Task: Find connections with filter location Vavoua with filter topic #lifestylewith filter profile language Potuguese with filter current company Seagull International Global HR Consultants with filter school Sandip Institute of Technology, & Research Centre with filter industry Beverage Manufacturing with filter service category Web Development with filter keywords title Application Developer
Action: Mouse moved to (600, 92)
Screenshot: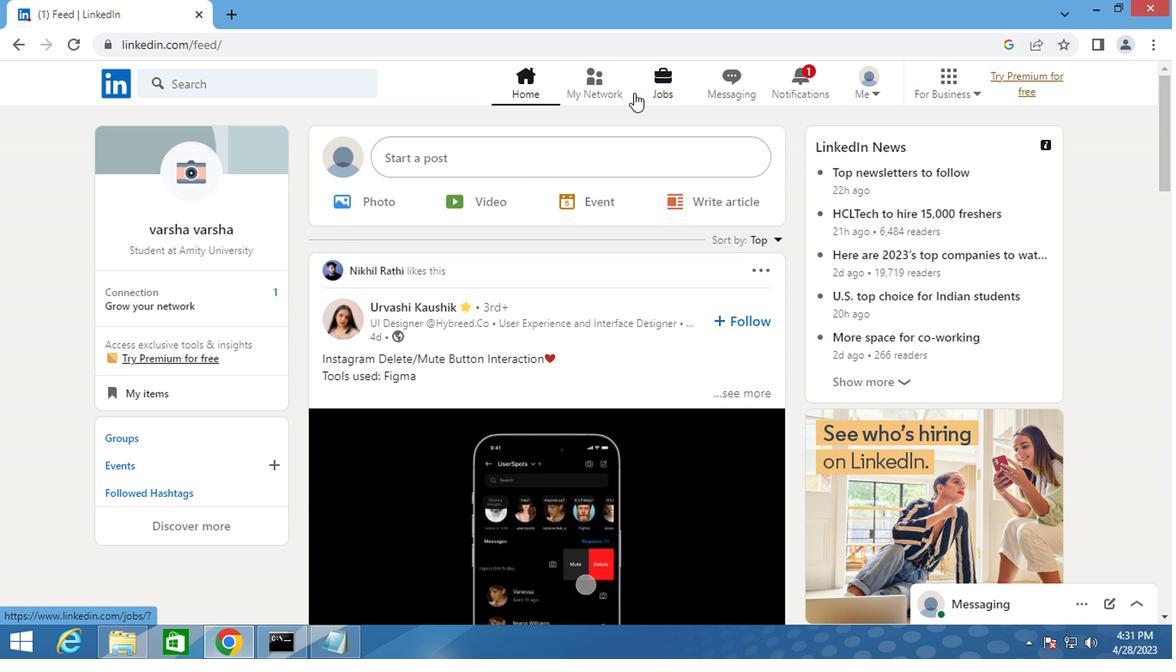 
Action: Mouse pressed left at (600, 92)
Screenshot: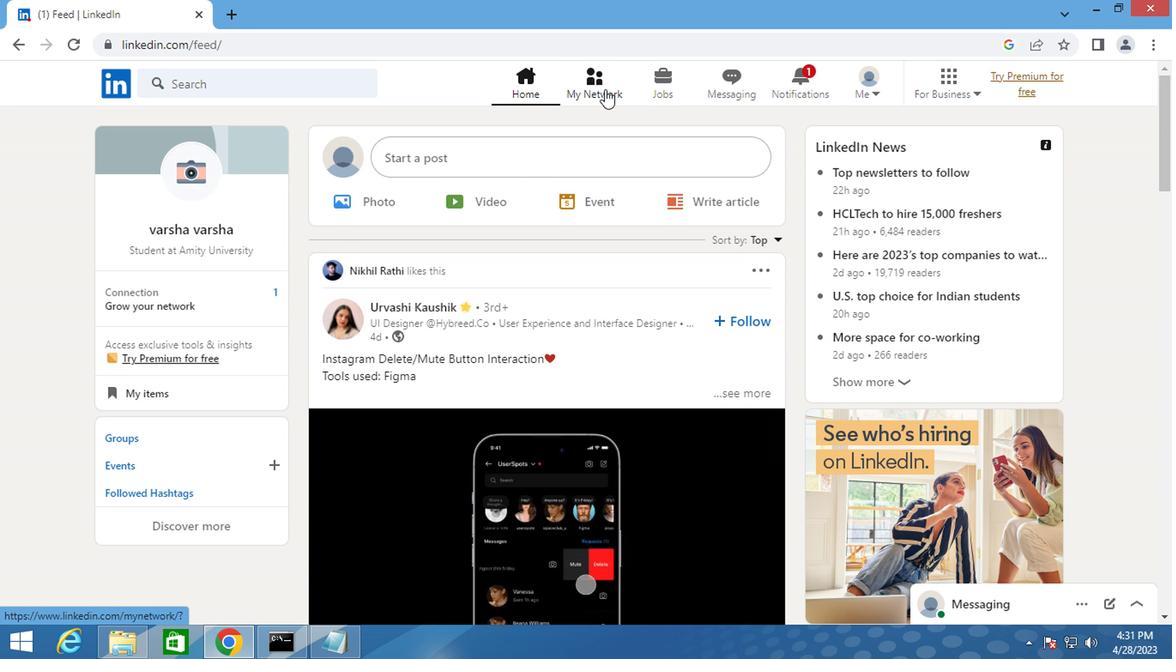 
Action: Mouse moved to (211, 183)
Screenshot: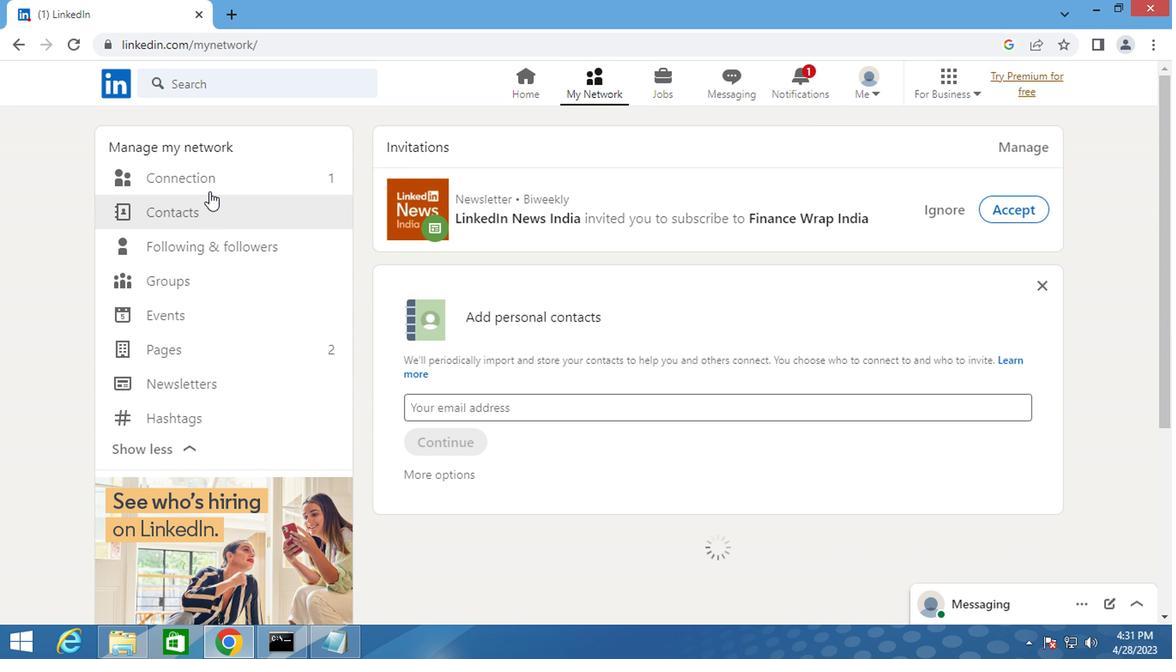 
Action: Mouse pressed left at (211, 183)
Screenshot: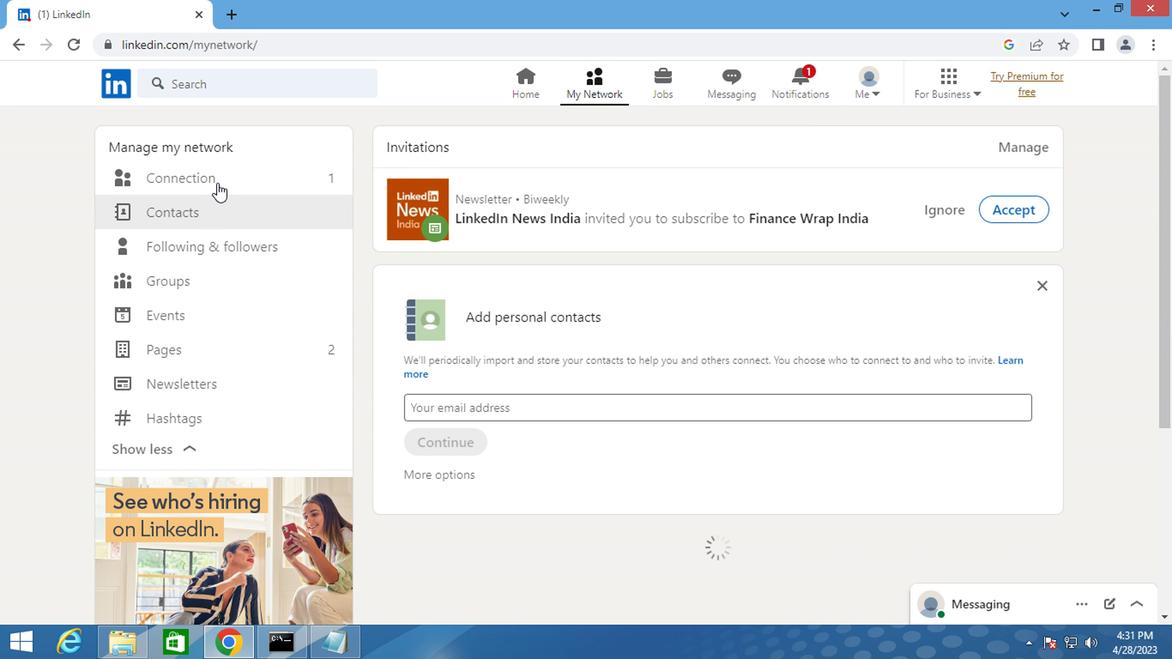
Action: Mouse moved to (706, 182)
Screenshot: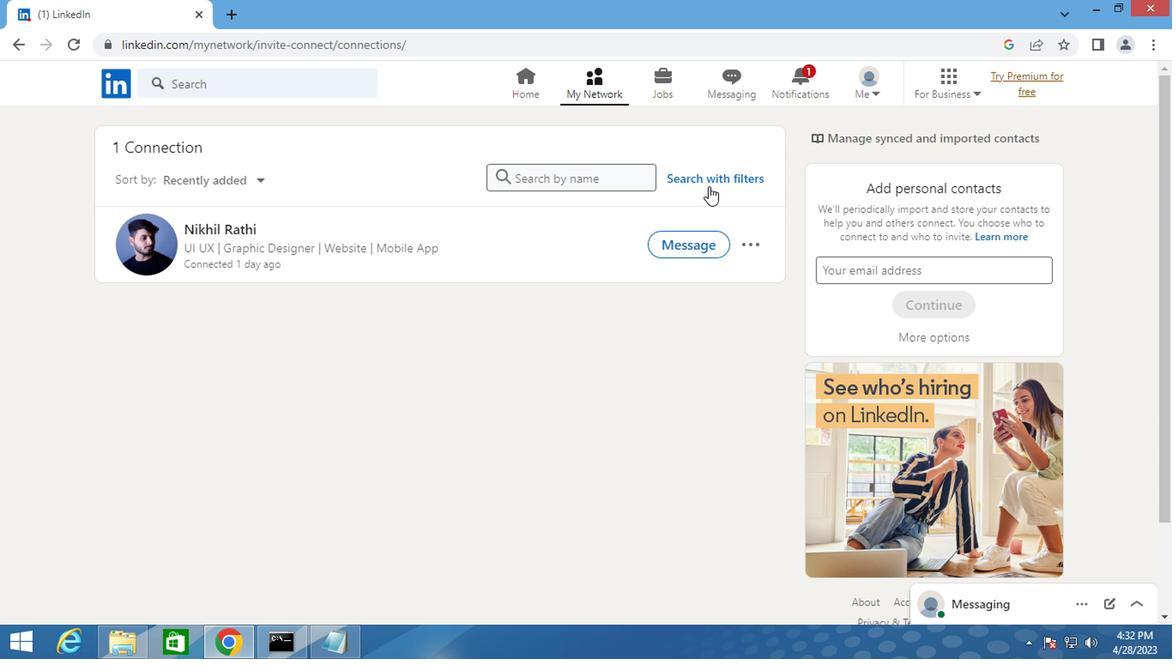 
Action: Mouse pressed left at (706, 182)
Screenshot: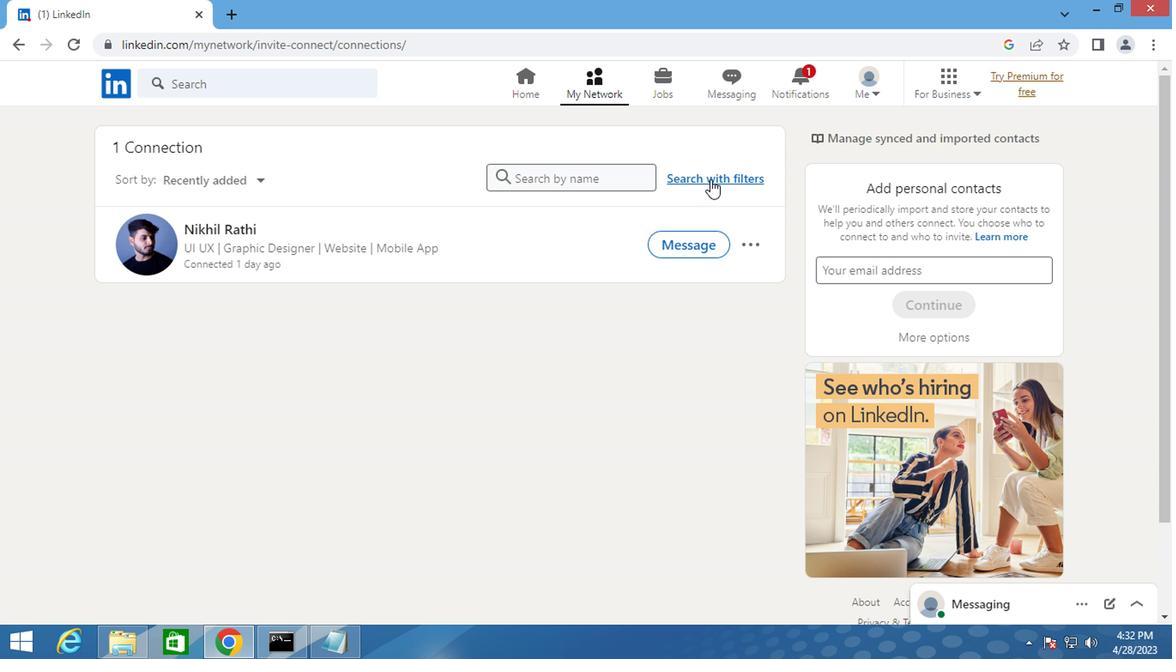 
Action: Mouse moved to (642, 132)
Screenshot: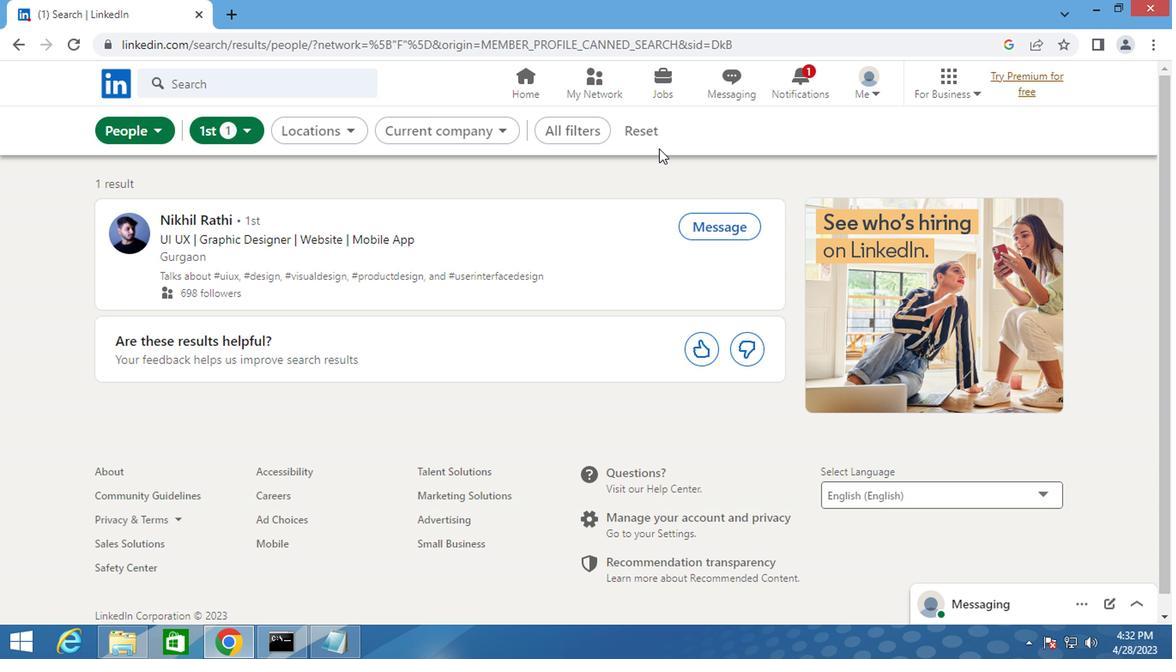 
Action: Mouse pressed left at (642, 132)
Screenshot: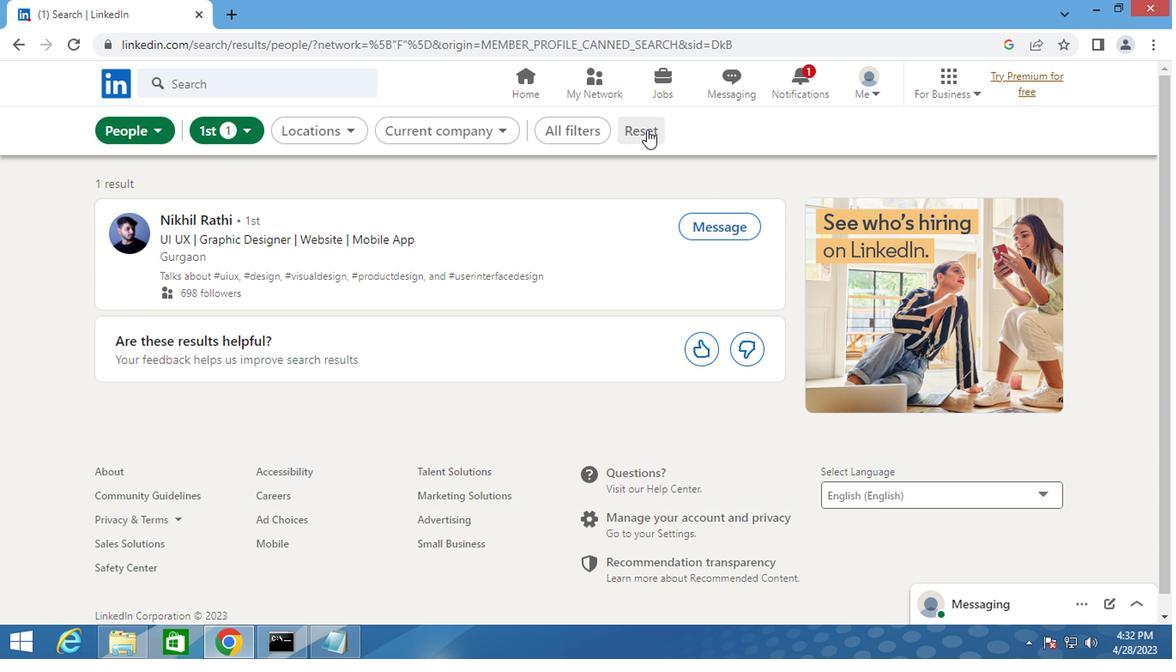 
Action: Mouse moved to (624, 132)
Screenshot: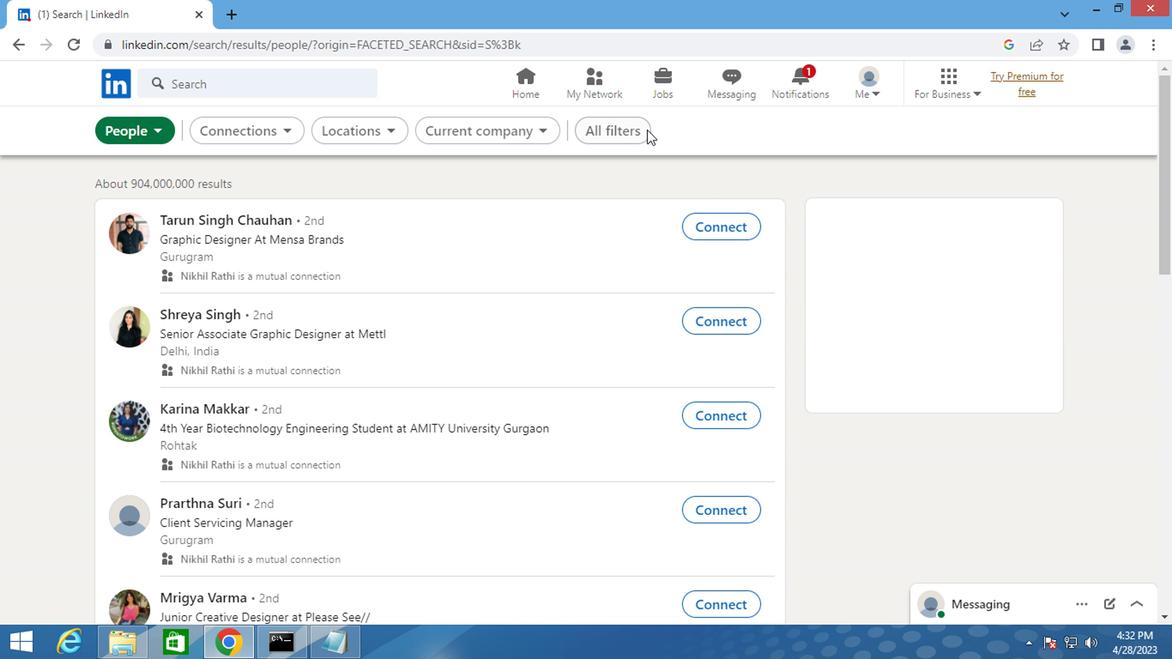 
Action: Mouse pressed left at (624, 132)
Screenshot: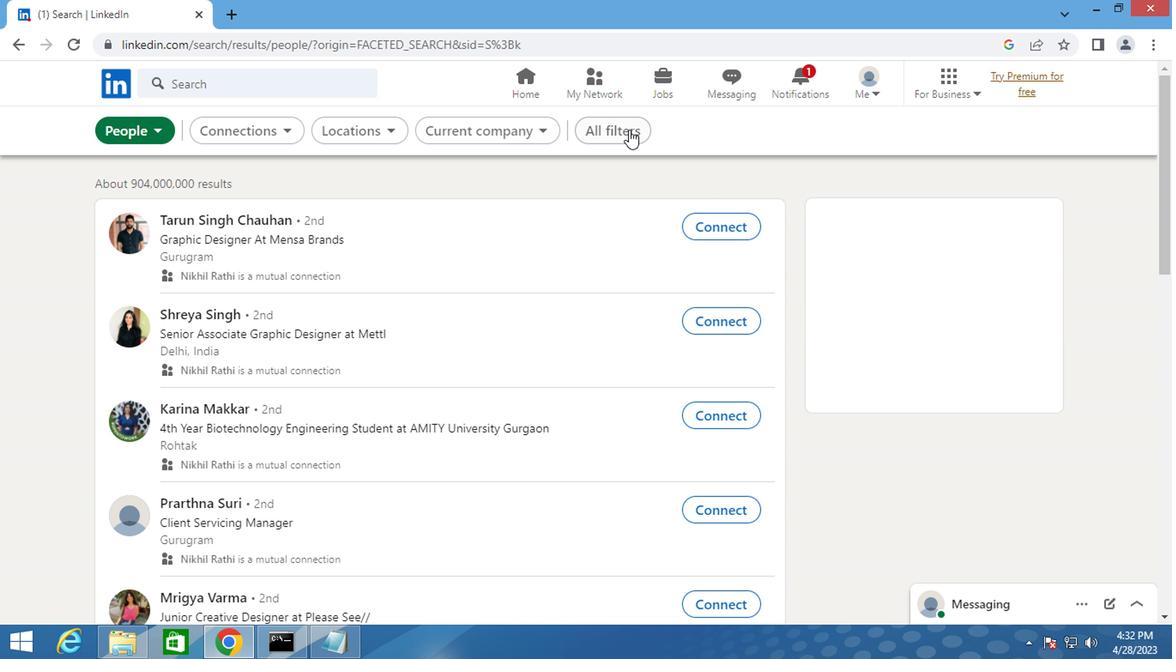
Action: Mouse moved to (830, 377)
Screenshot: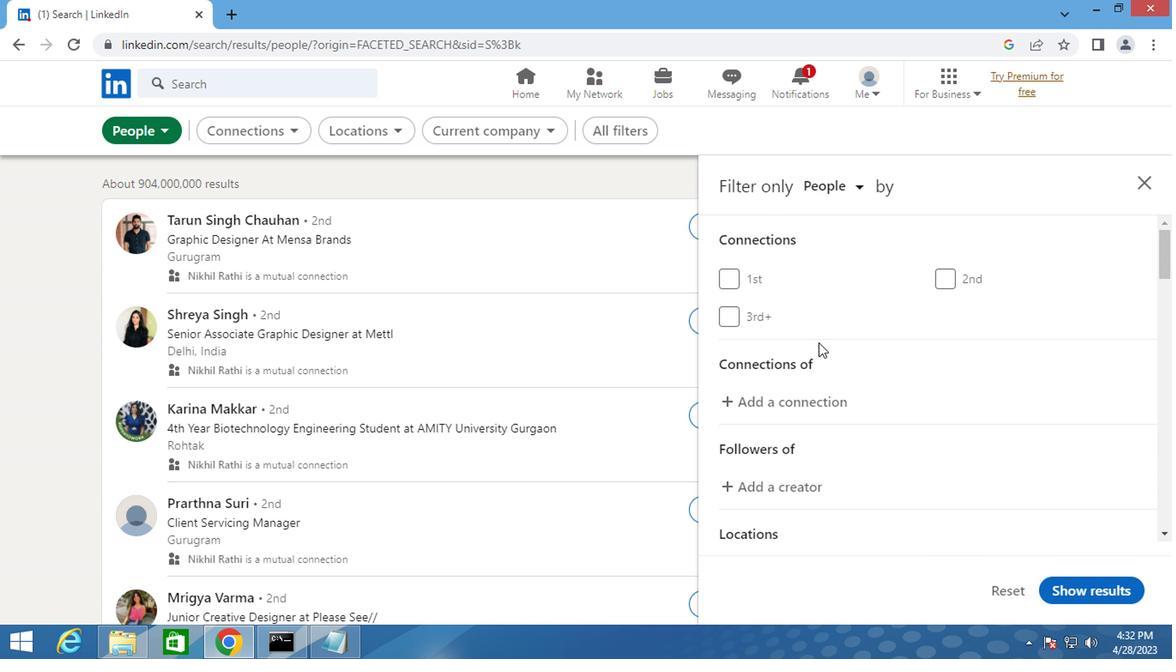 
Action: Mouse scrolled (830, 376) with delta (0, -1)
Screenshot: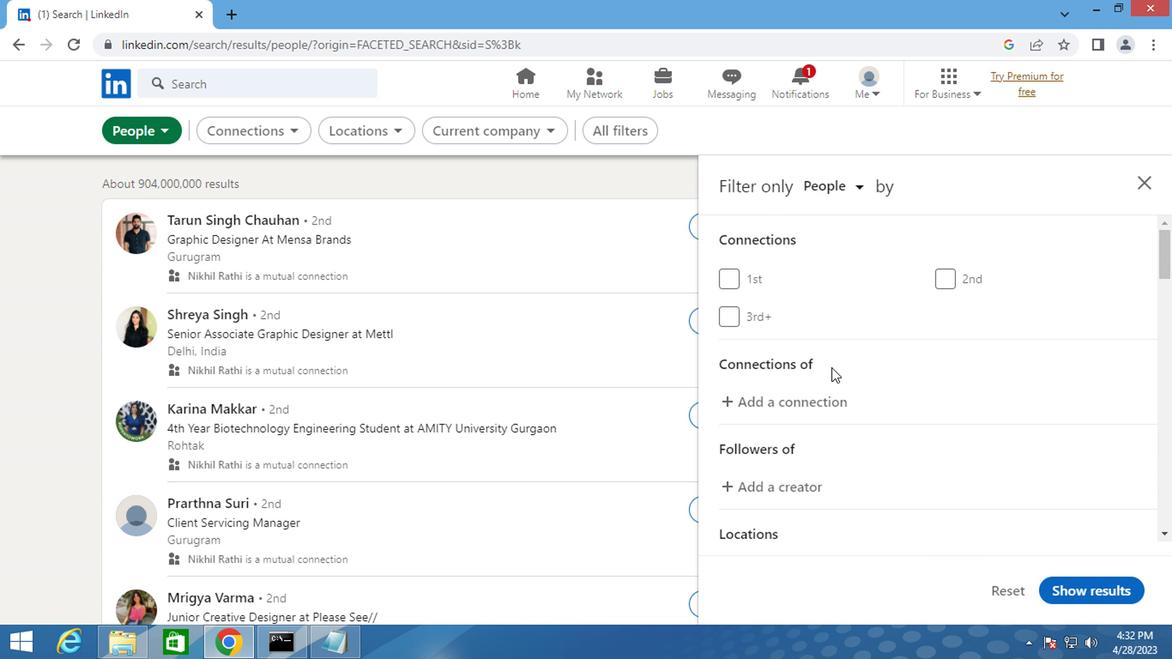 
Action: Mouse scrolled (830, 376) with delta (0, -1)
Screenshot: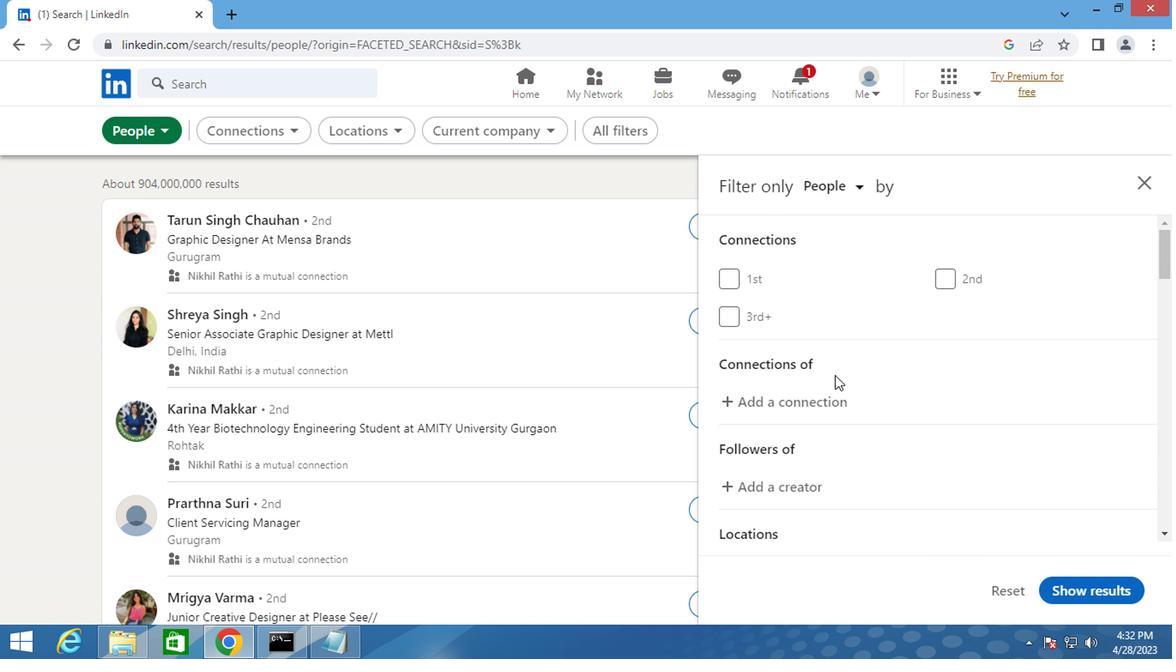 
Action: Mouse moved to (969, 476)
Screenshot: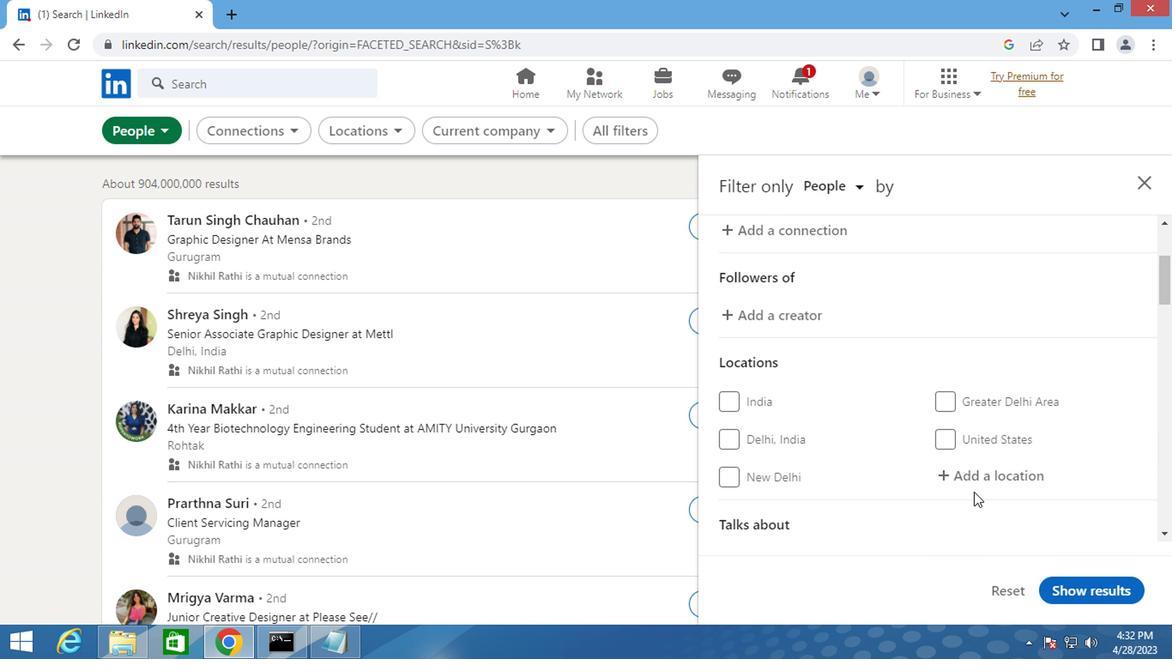 
Action: Mouse pressed left at (969, 476)
Screenshot: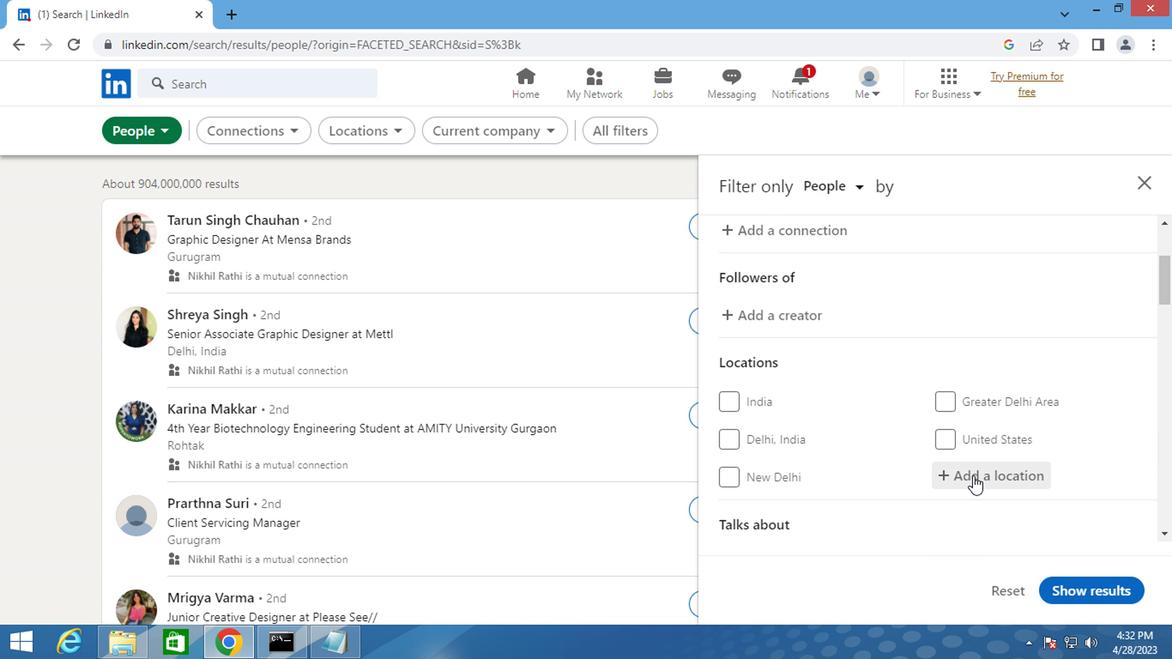 
Action: Key pressed <Key.shift>VAVOUA
Screenshot: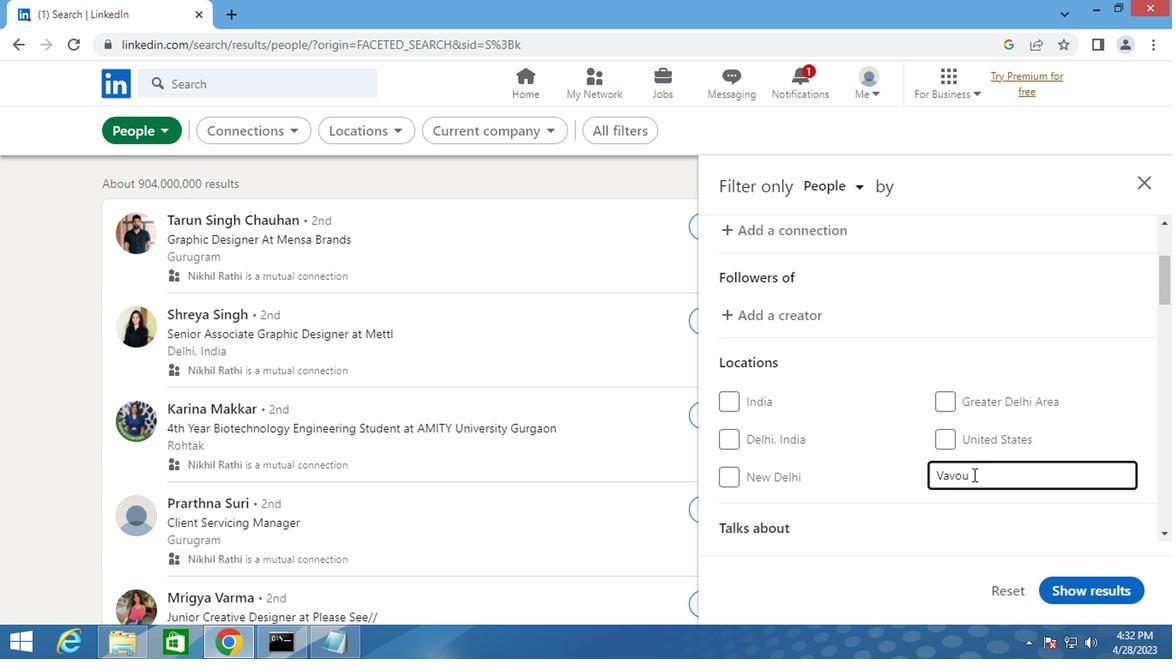 
Action: Mouse moved to (872, 470)
Screenshot: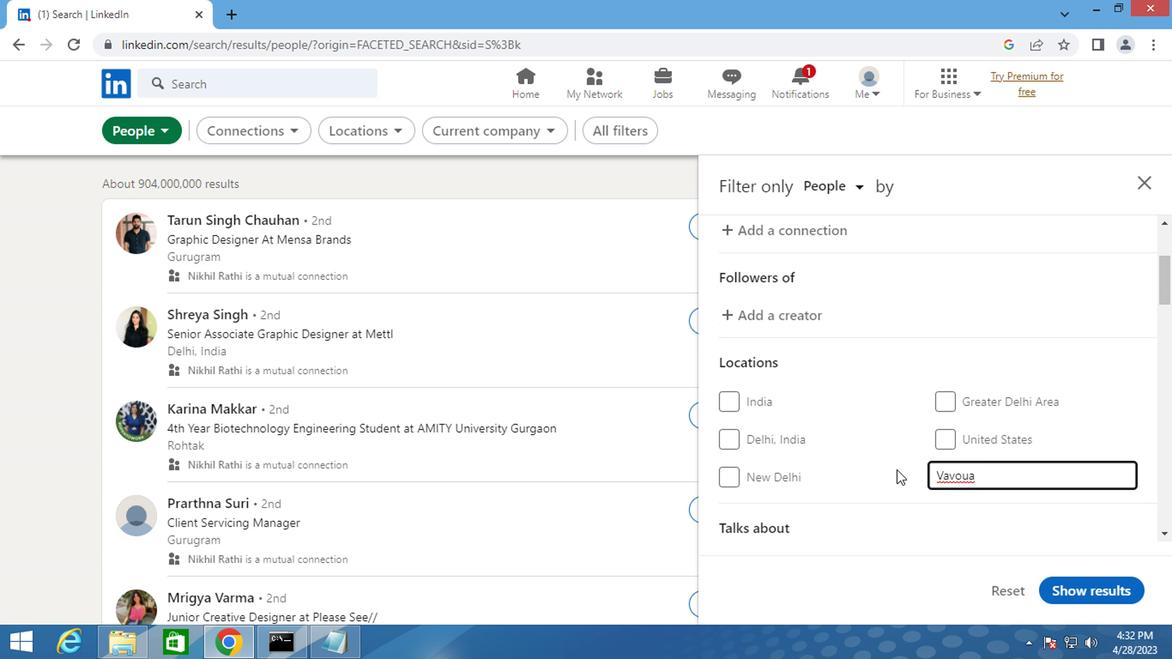 
Action: Mouse scrolled (872, 469) with delta (0, 0)
Screenshot: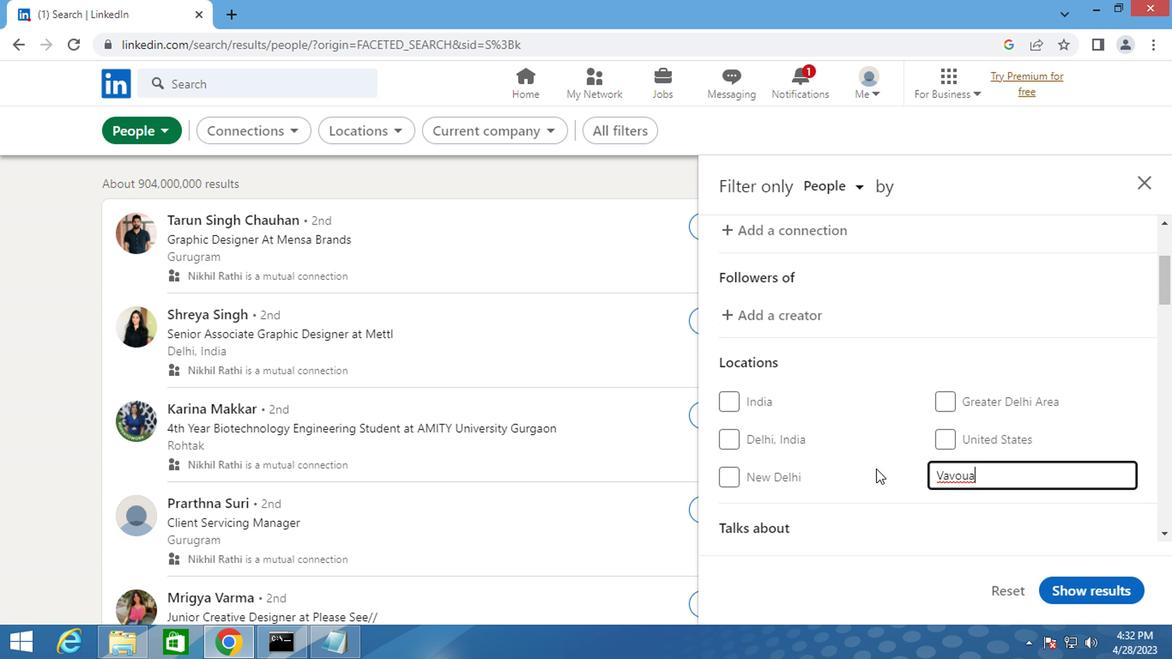 
Action: Mouse scrolled (872, 469) with delta (0, 0)
Screenshot: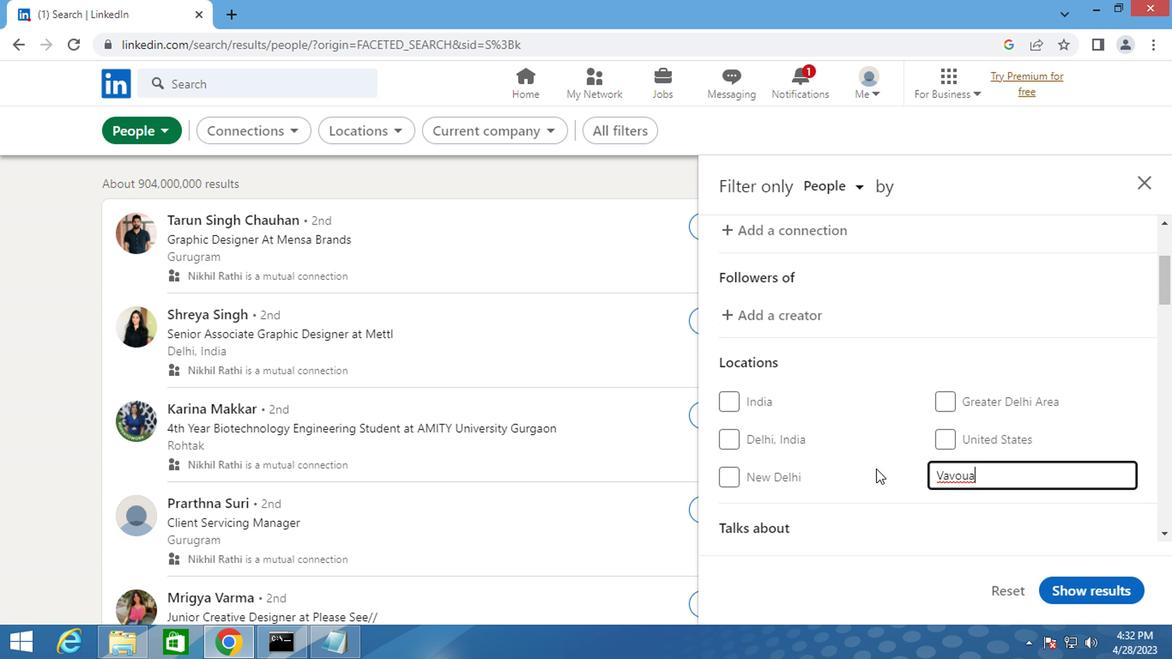 
Action: Mouse scrolled (872, 469) with delta (0, 0)
Screenshot: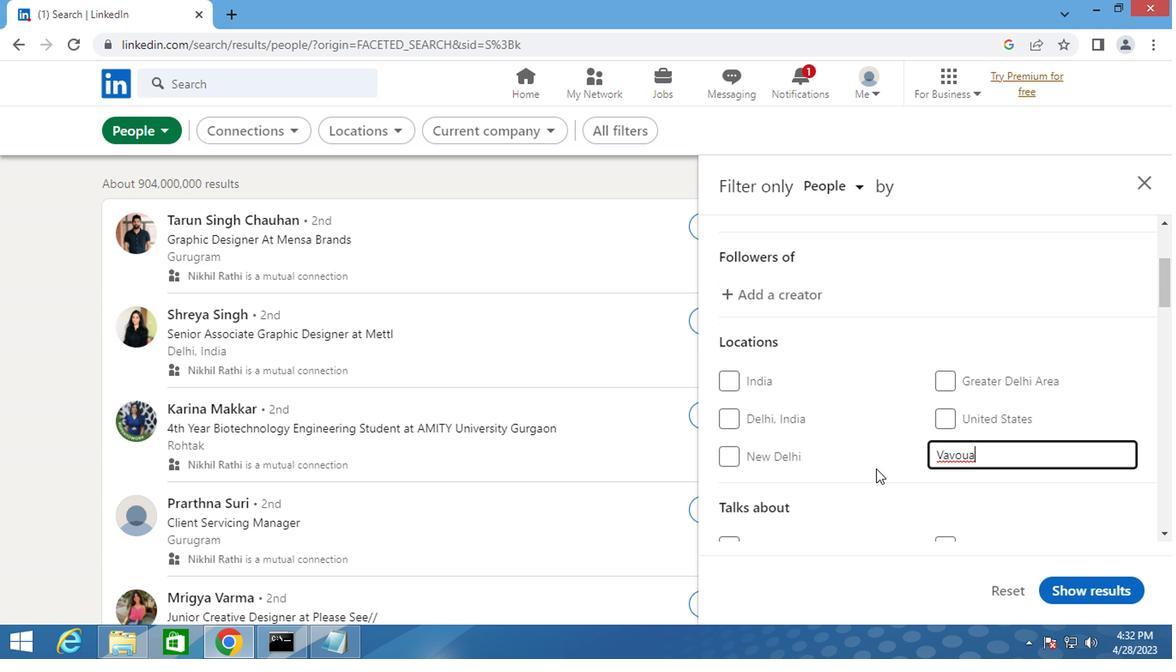 
Action: Mouse moved to (1020, 390)
Screenshot: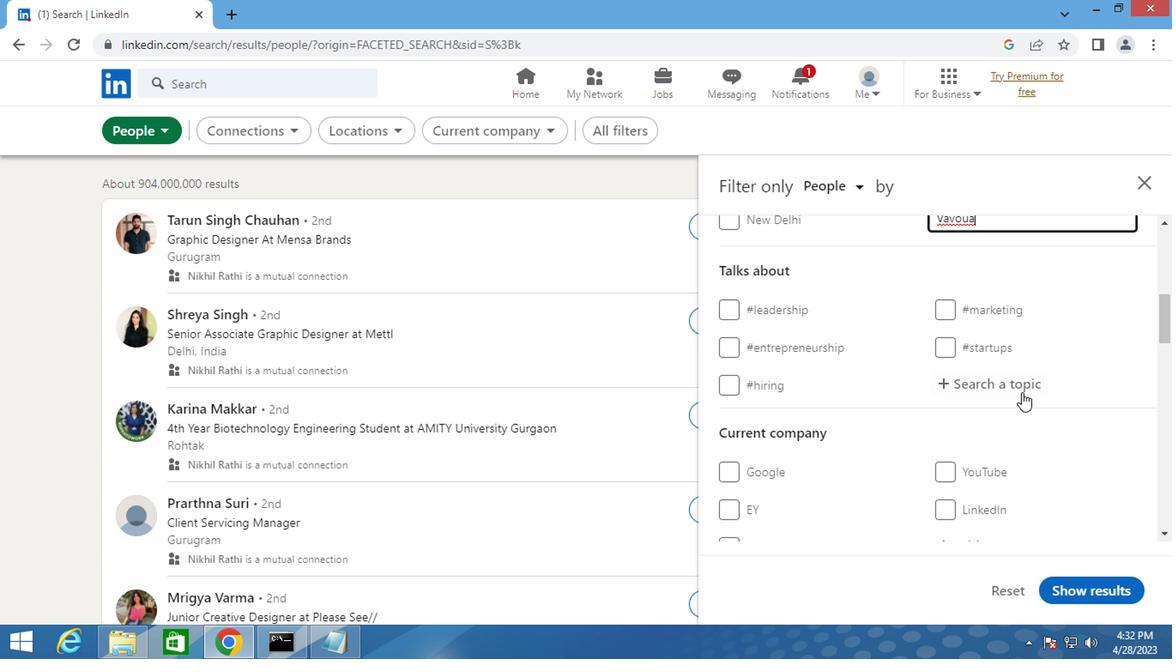 
Action: Mouse pressed left at (1020, 390)
Screenshot: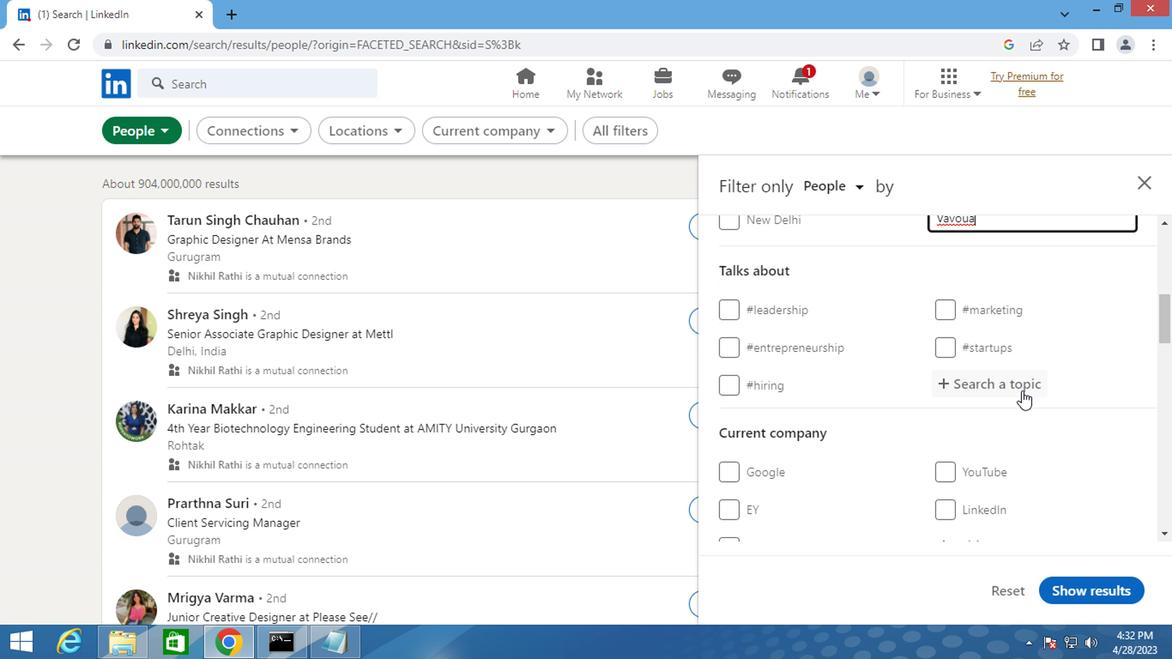 
Action: Key pressed <Key.shift>#LIFESTYLE
Screenshot: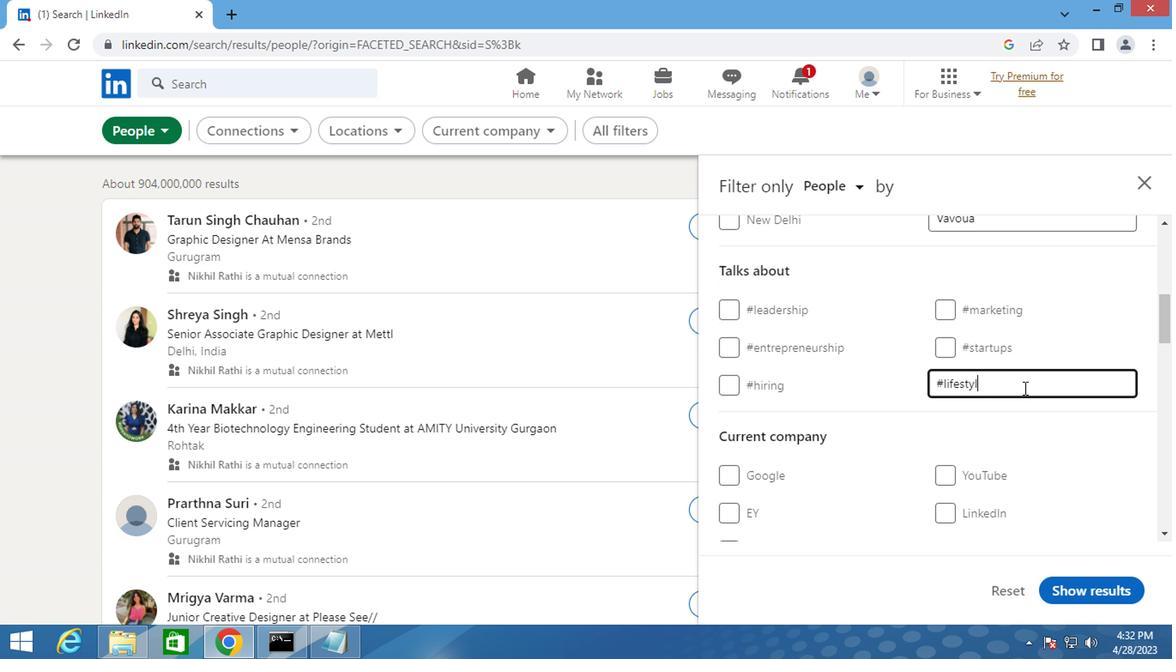 
Action: Mouse moved to (944, 391)
Screenshot: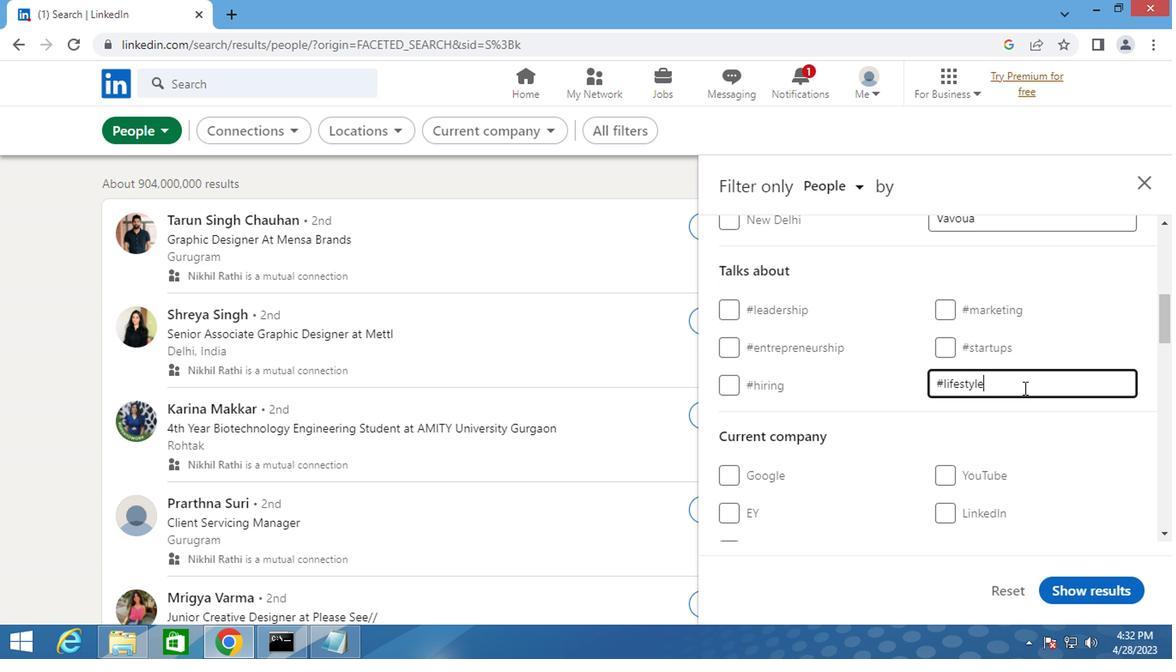
Action: Mouse scrolled (944, 390) with delta (0, 0)
Screenshot: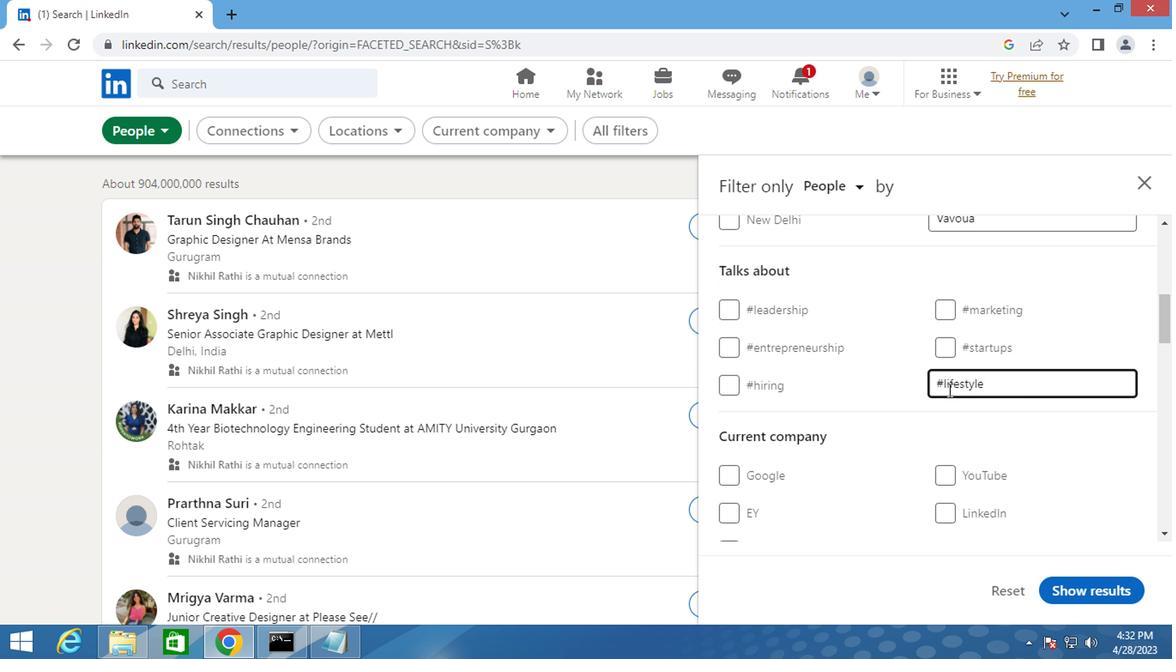 
Action: Mouse scrolled (944, 390) with delta (0, 0)
Screenshot: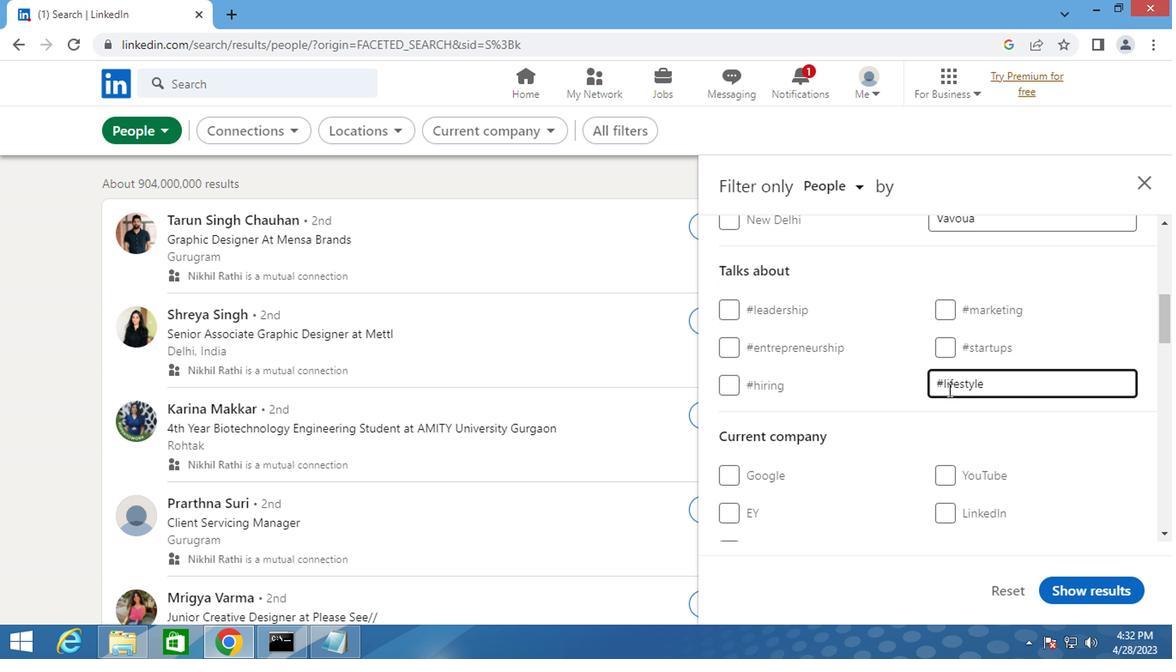 
Action: Mouse scrolled (944, 390) with delta (0, 0)
Screenshot: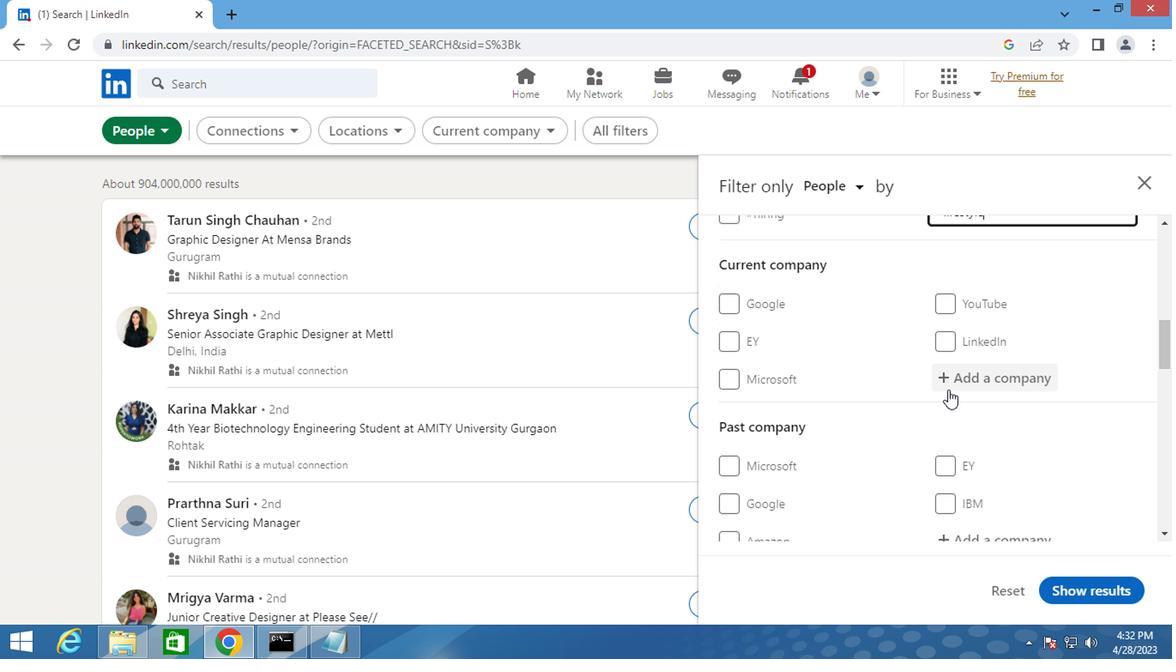 
Action: Mouse scrolled (944, 390) with delta (0, 0)
Screenshot: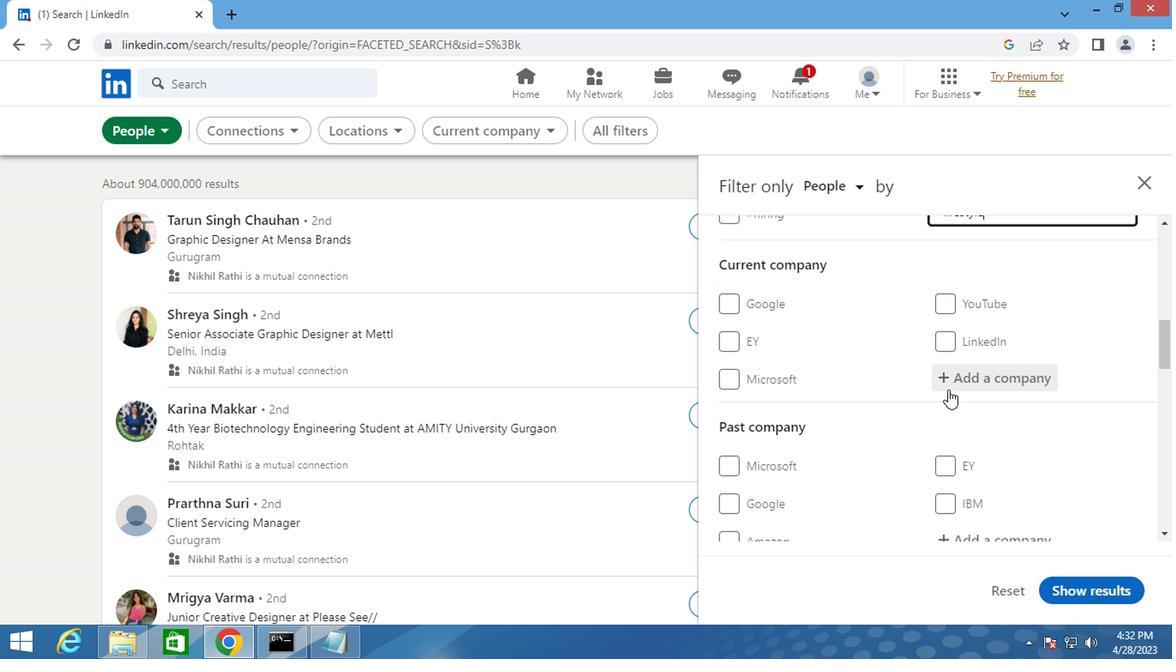
Action: Mouse scrolled (944, 390) with delta (0, 0)
Screenshot: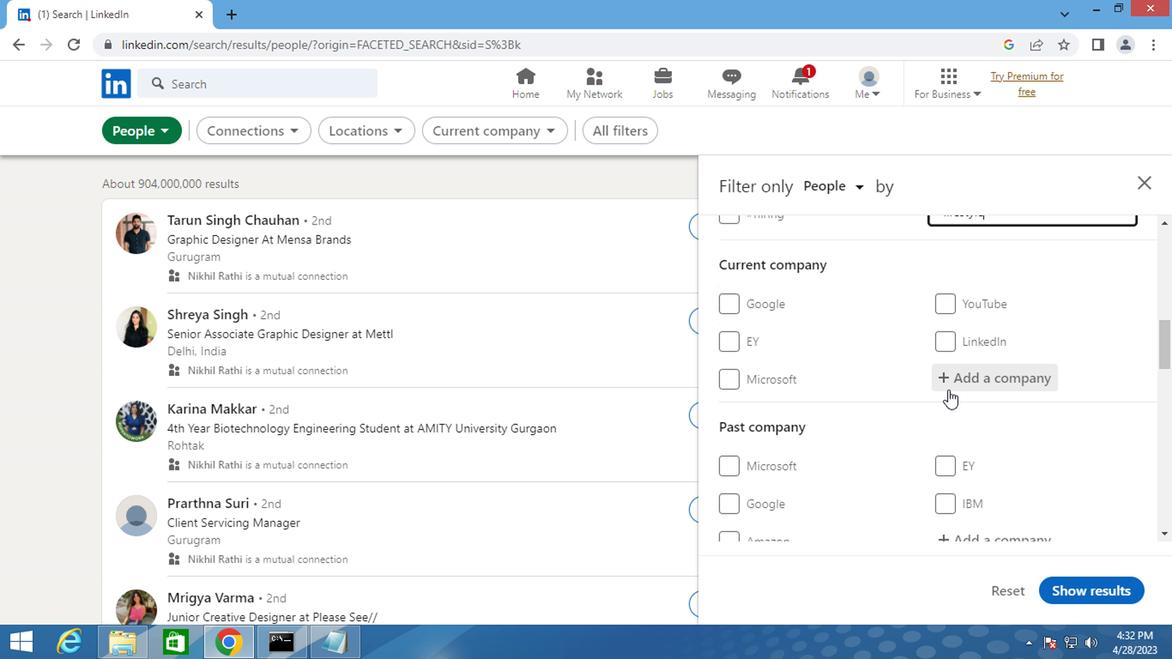 
Action: Mouse scrolled (944, 390) with delta (0, 0)
Screenshot: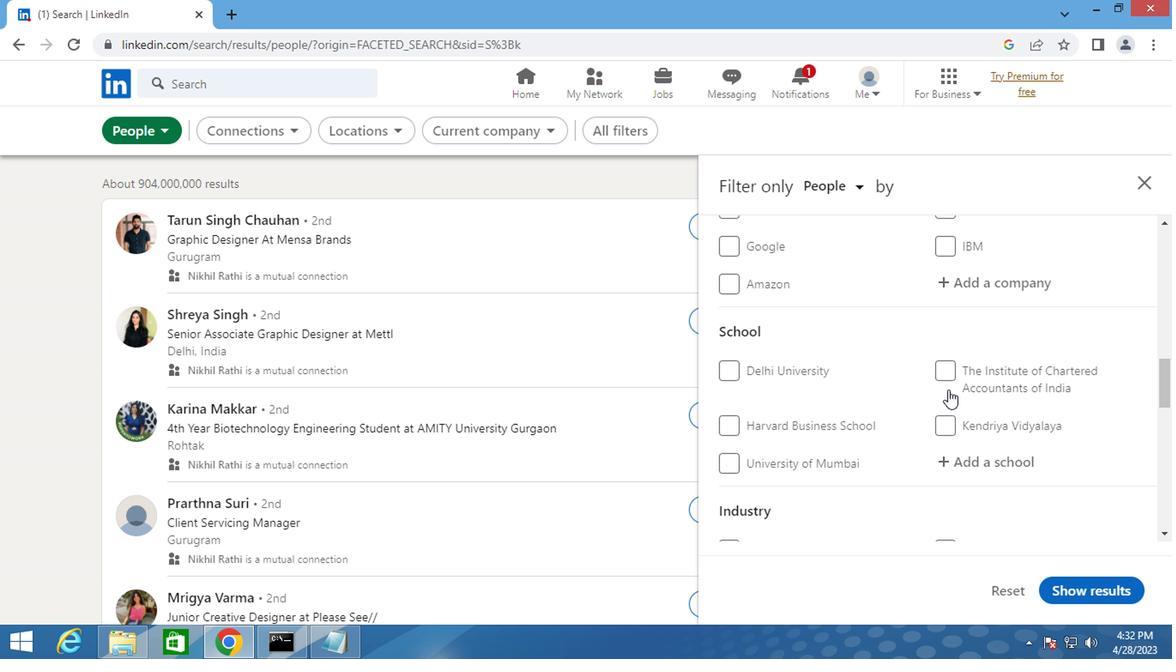 
Action: Mouse scrolled (944, 390) with delta (0, 0)
Screenshot: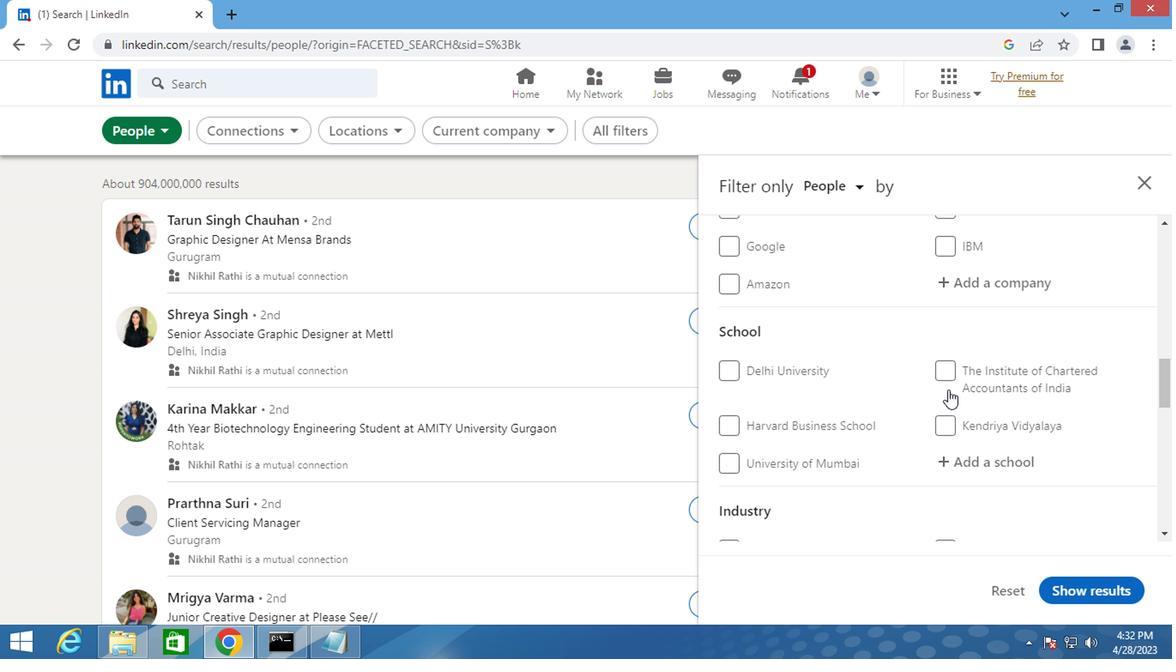 
Action: Mouse scrolled (944, 390) with delta (0, 0)
Screenshot: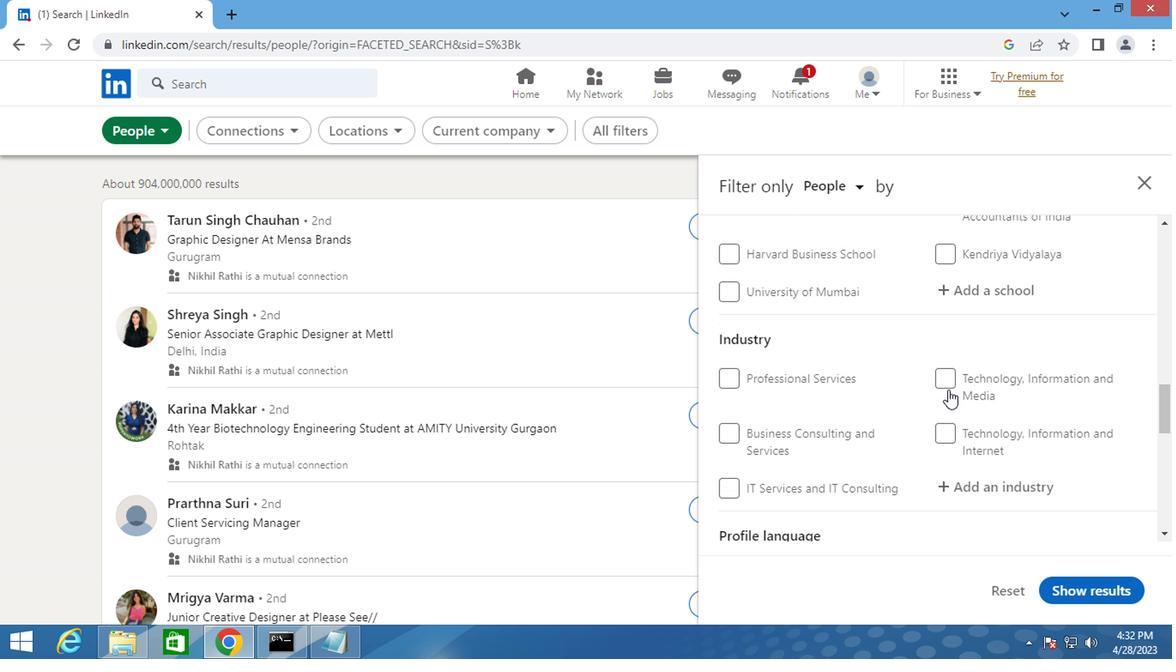 
Action: Mouse scrolled (944, 390) with delta (0, 0)
Screenshot: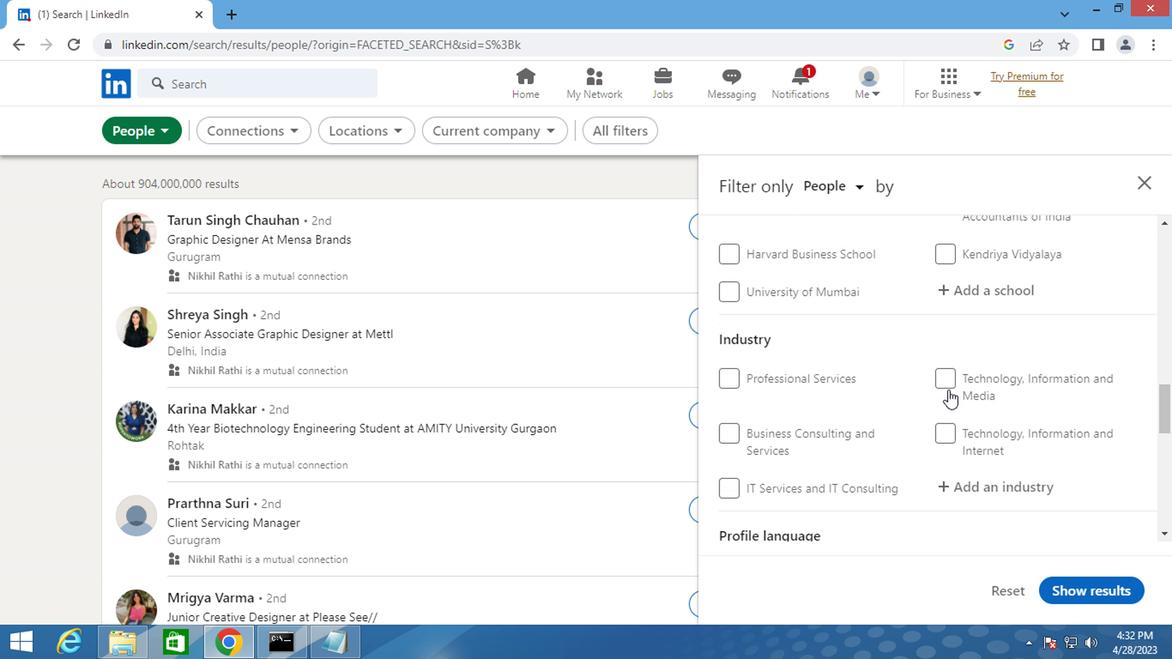 
Action: Mouse moved to (937, 444)
Screenshot: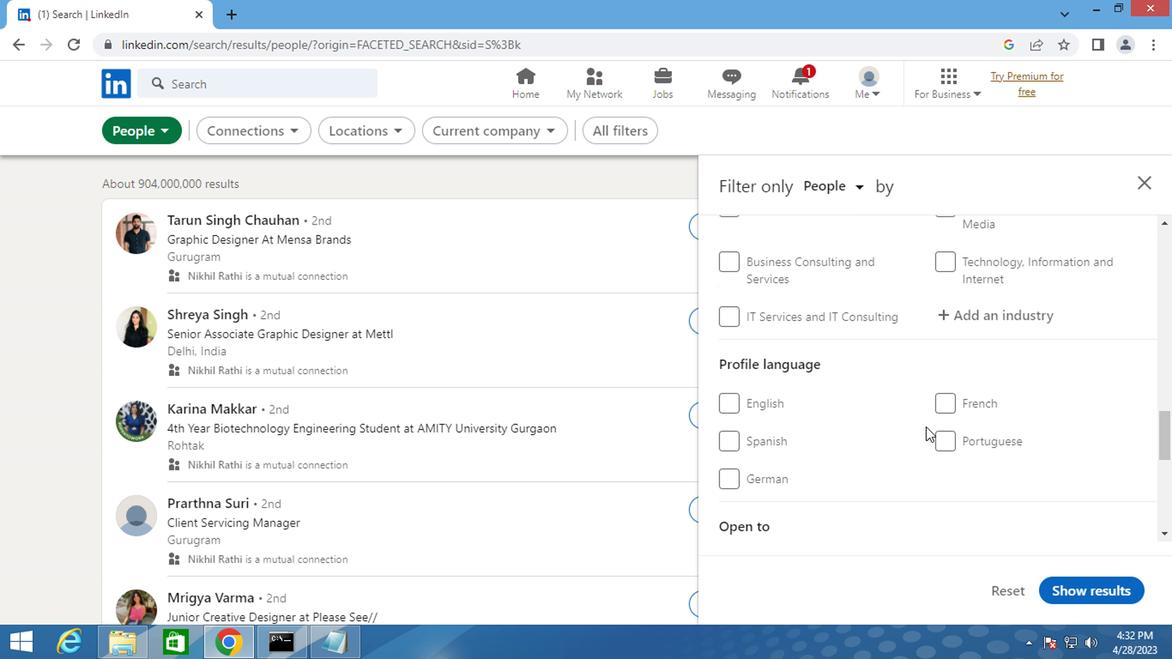 
Action: Mouse pressed left at (937, 444)
Screenshot: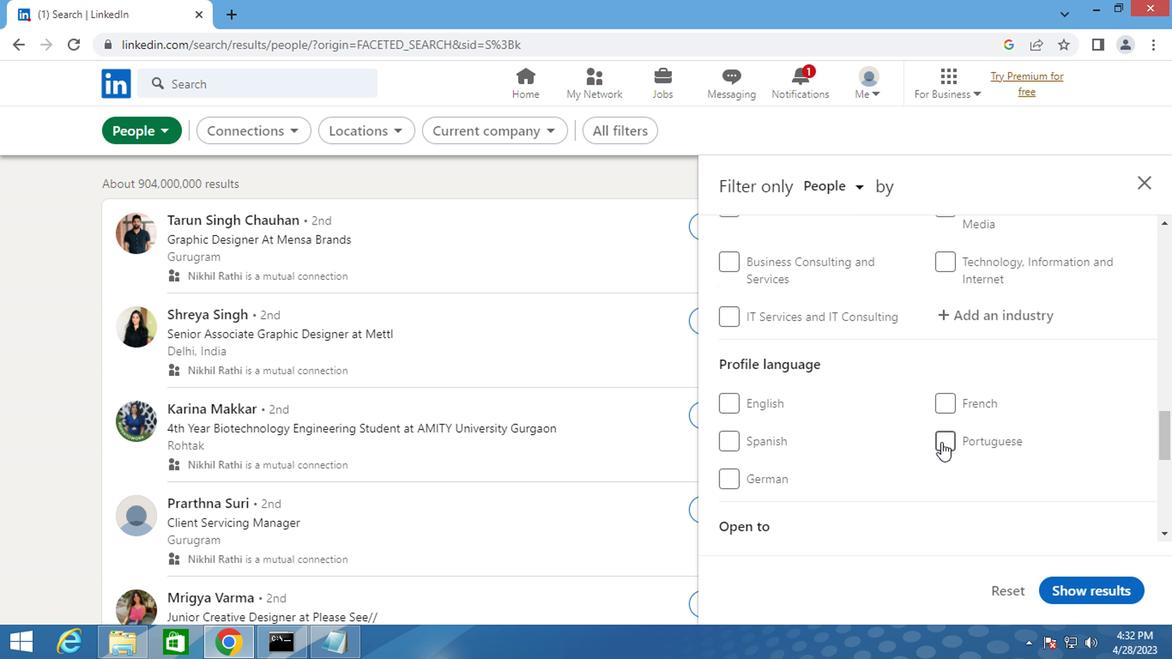 
Action: Mouse moved to (905, 433)
Screenshot: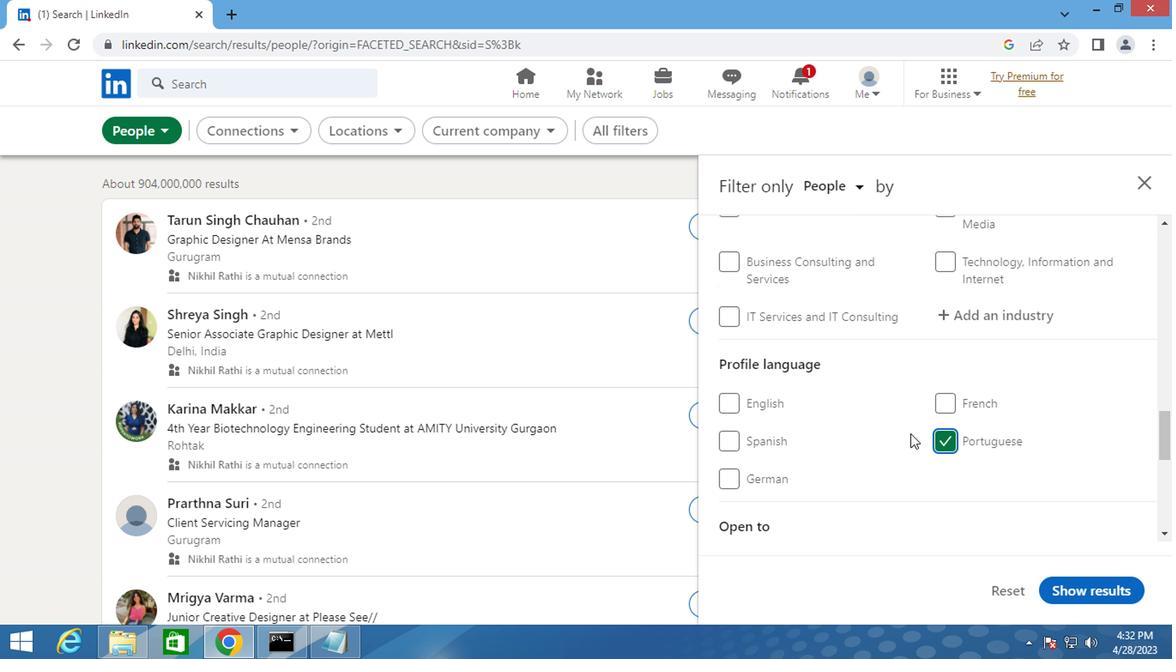 
Action: Mouse scrolled (905, 433) with delta (0, 0)
Screenshot: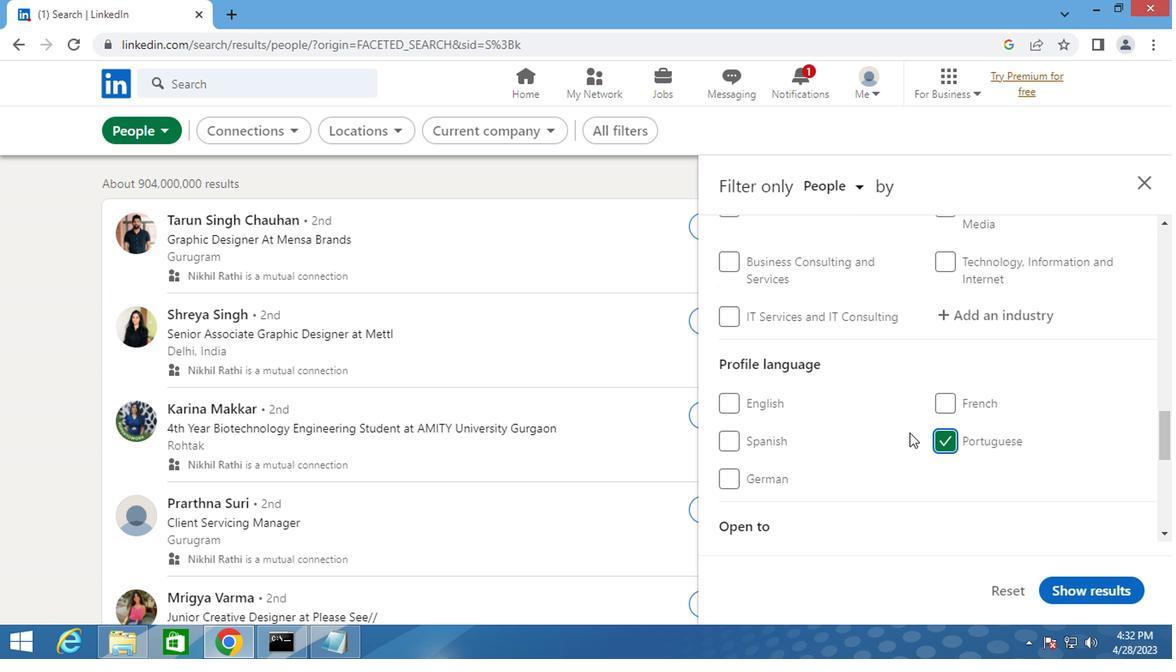 
Action: Mouse scrolled (905, 433) with delta (0, 0)
Screenshot: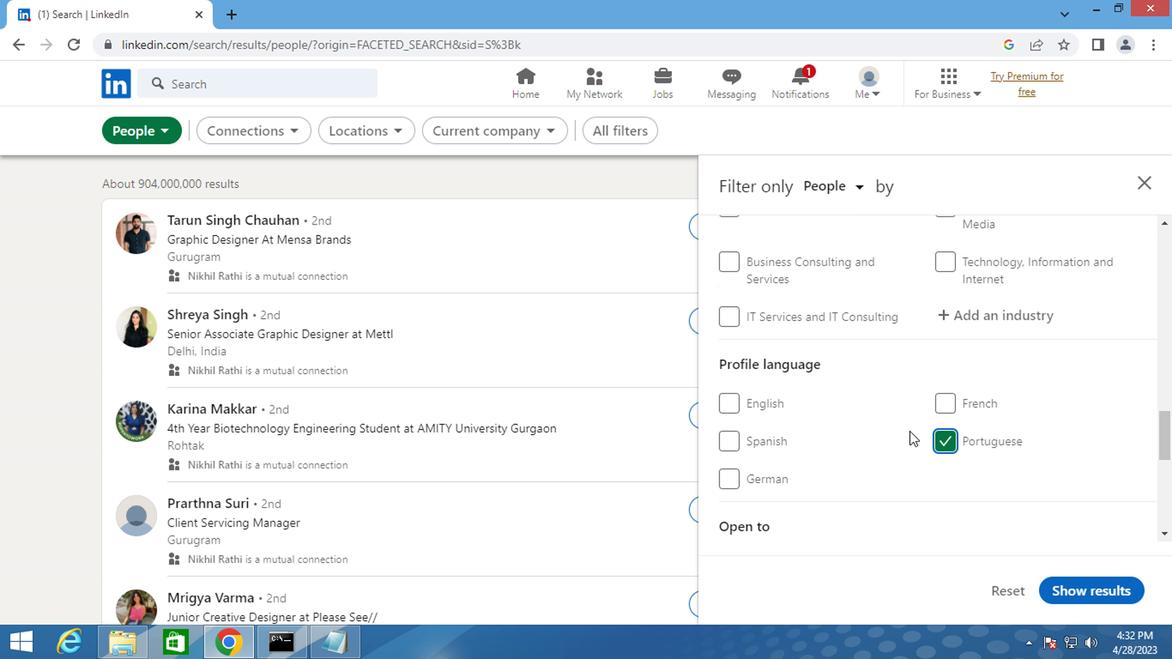 
Action: Mouse scrolled (905, 433) with delta (0, 0)
Screenshot: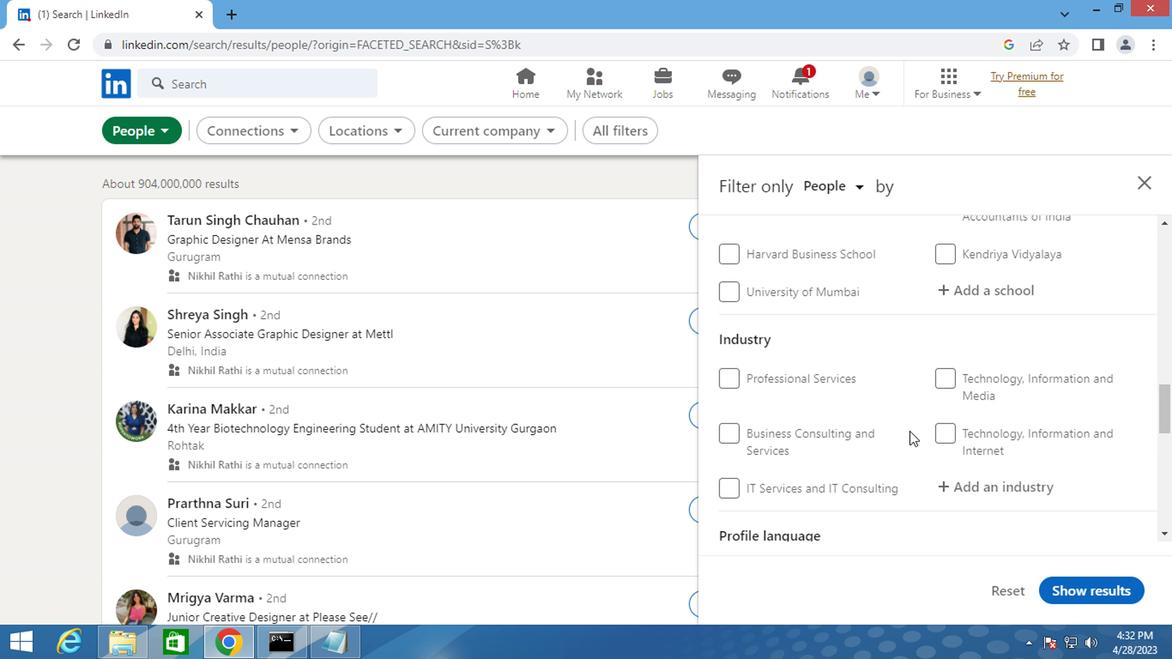 
Action: Mouse scrolled (905, 433) with delta (0, 0)
Screenshot: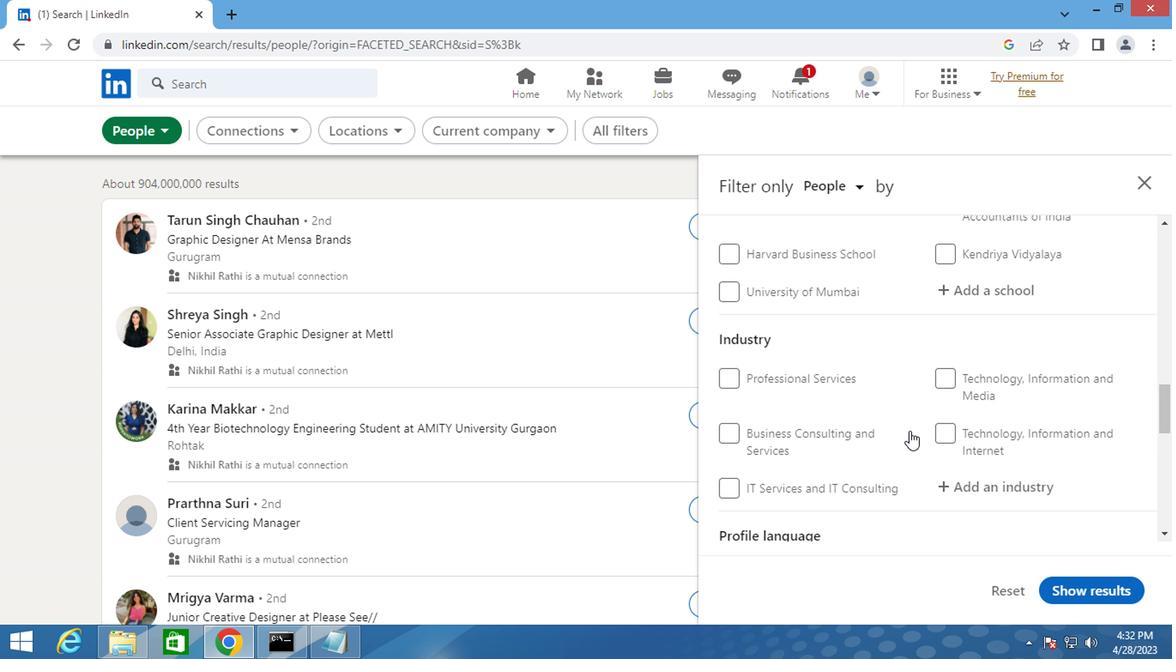 
Action: Mouse scrolled (905, 433) with delta (0, 0)
Screenshot: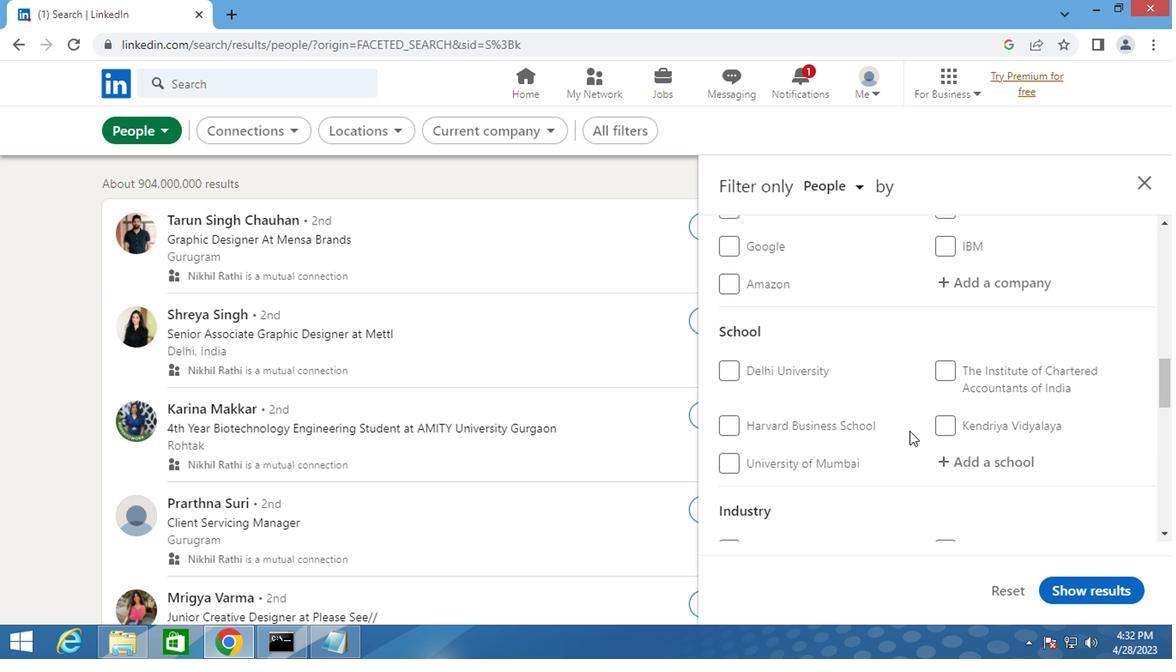 
Action: Mouse scrolled (905, 433) with delta (0, 0)
Screenshot: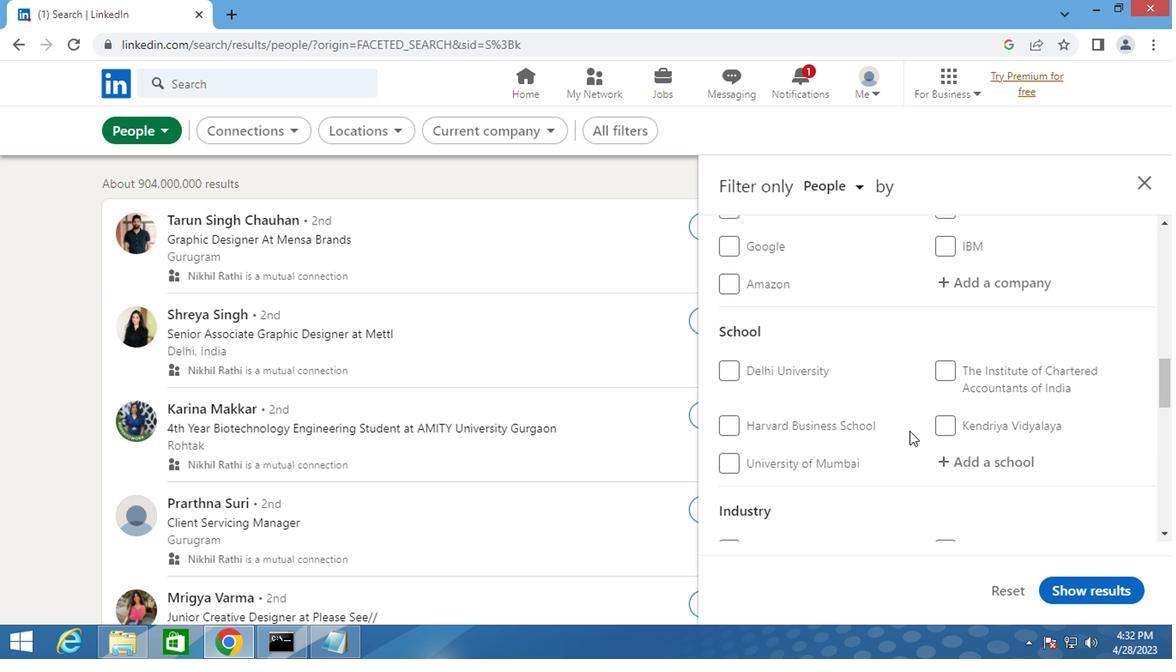 
Action: Mouse scrolled (905, 433) with delta (0, 0)
Screenshot: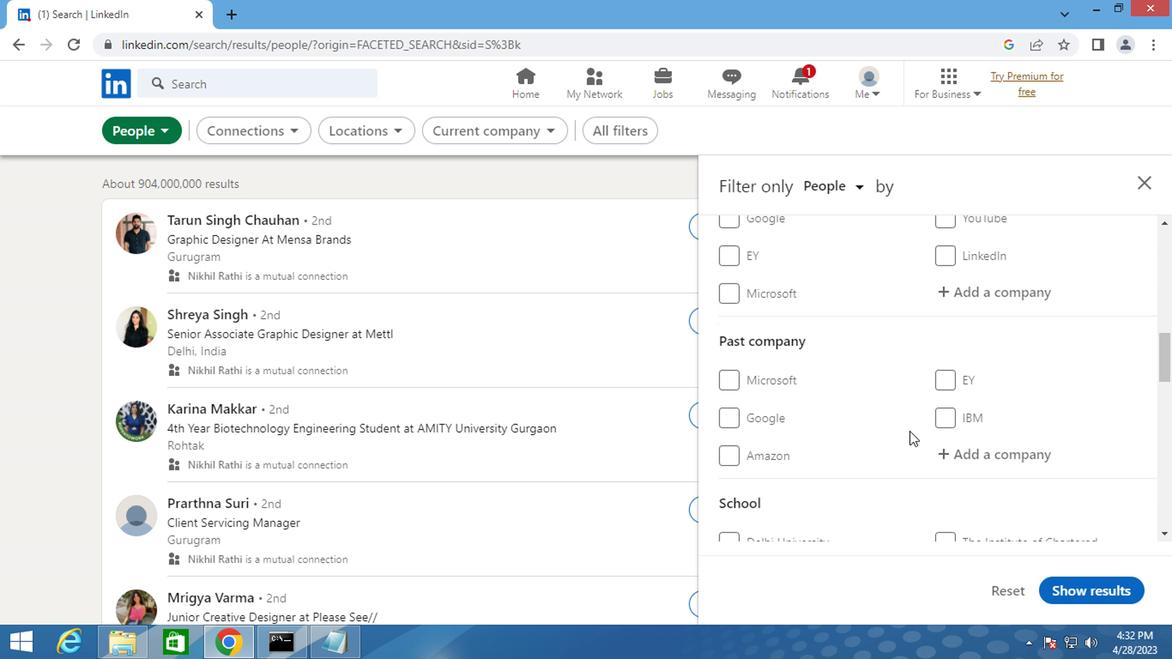 
Action: Mouse scrolled (905, 433) with delta (0, 0)
Screenshot: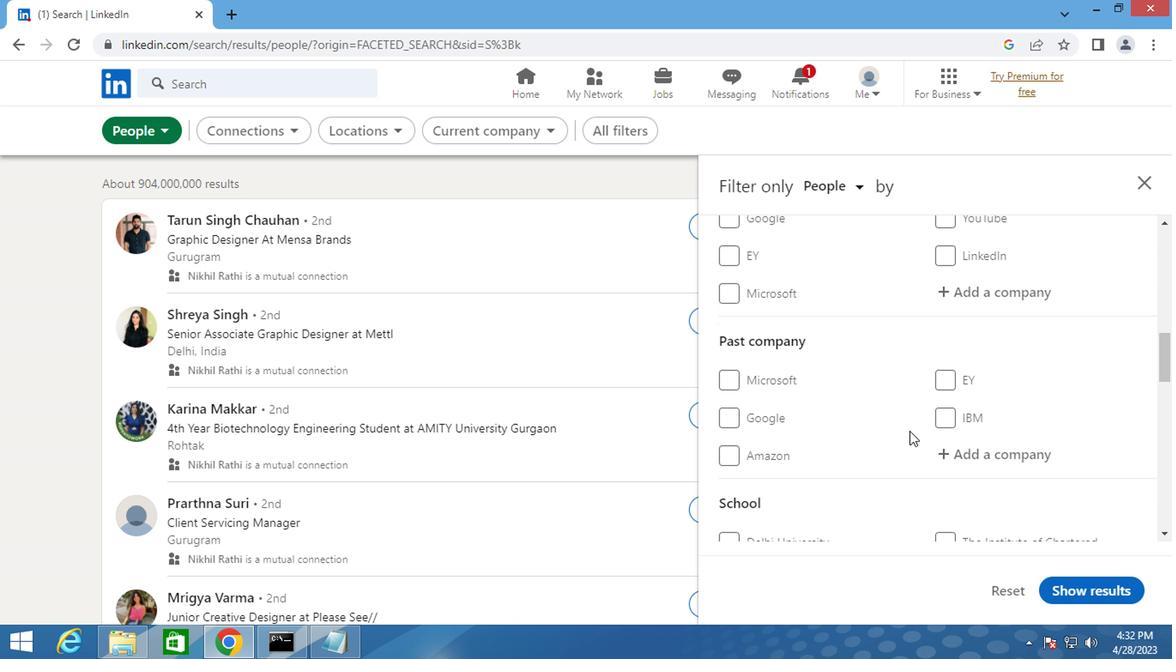 
Action: Mouse moved to (942, 461)
Screenshot: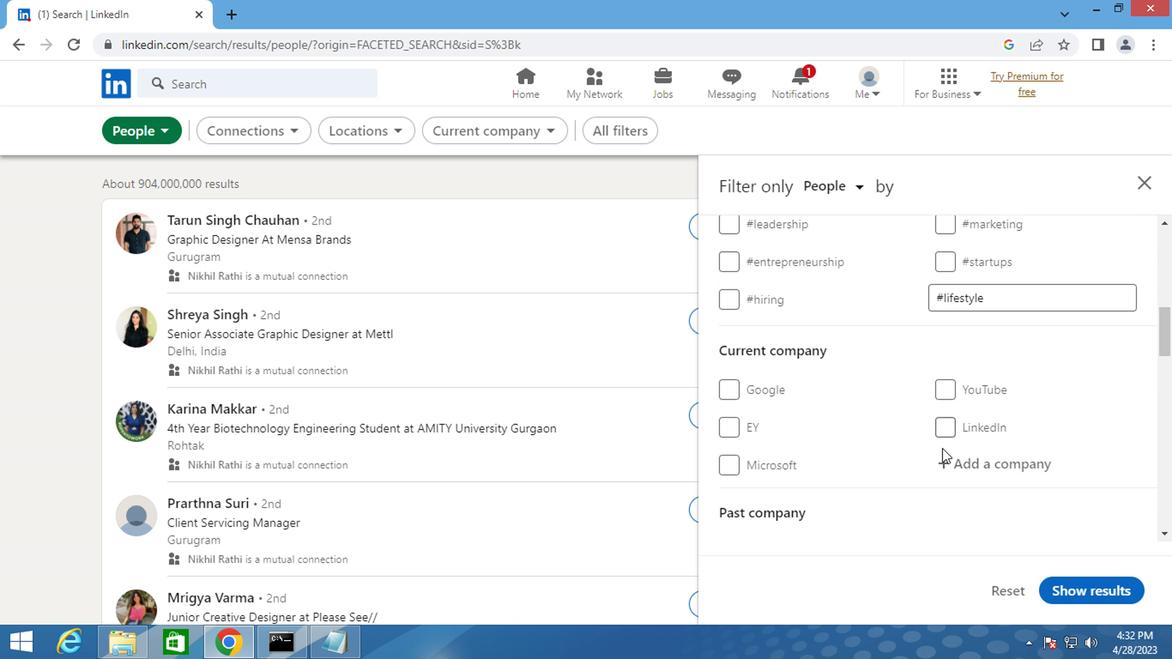 
Action: Mouse pressed left at (942, 461)
Screenshot: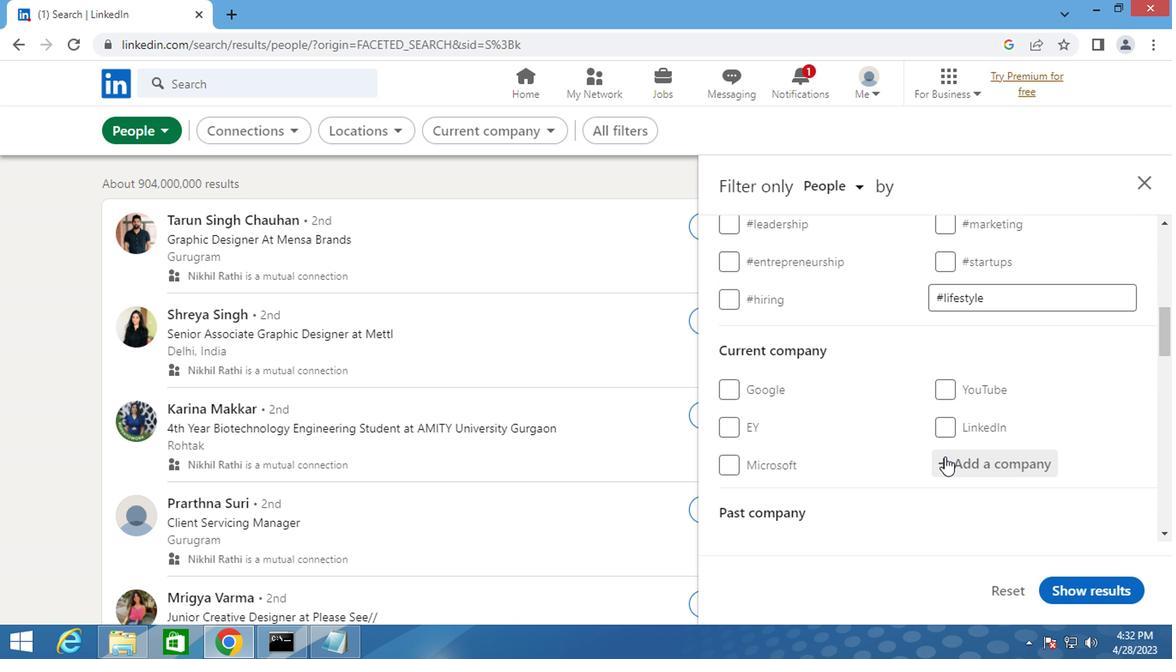 
Action: Key pressed <Key.shift>SEAGULL<Key.space><Key.shift>INTER
Screenshot: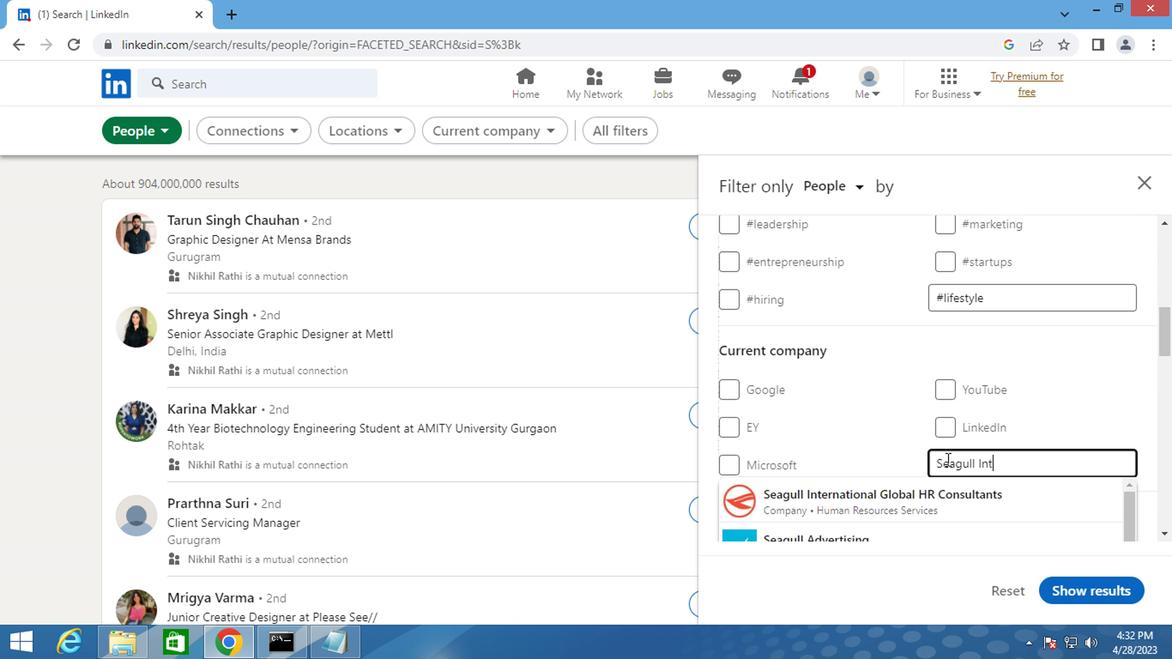 
Action: Mouse moved to (798, 505)
Screenshot: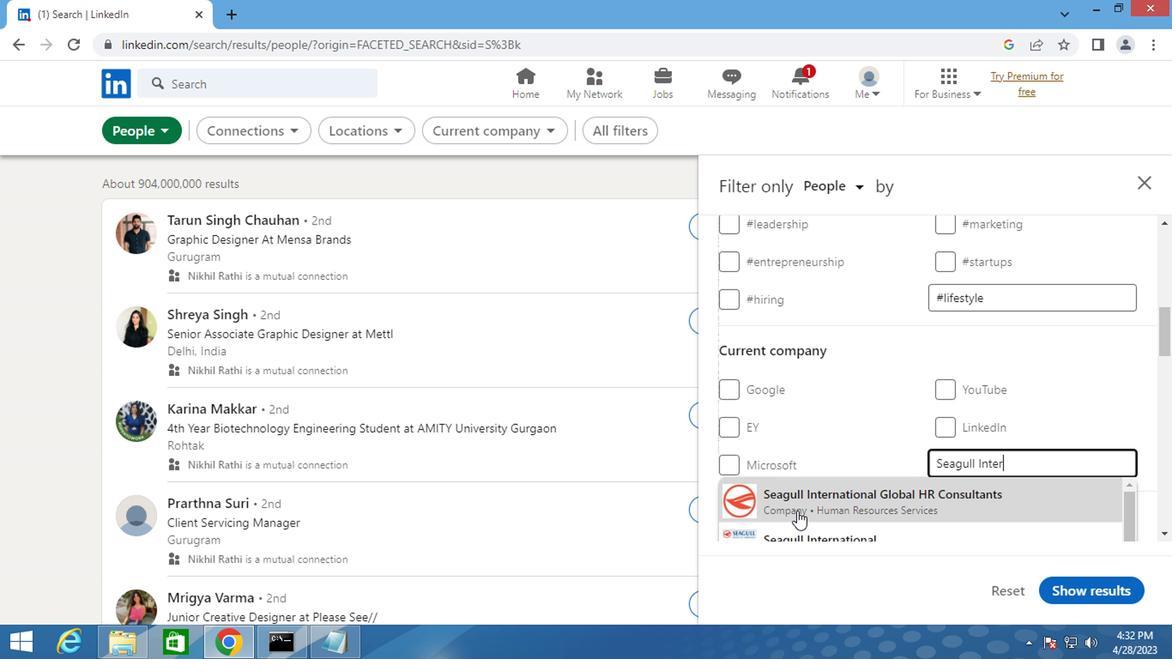 
Action: Mouse pressed left at (798, 505)
Screenshot: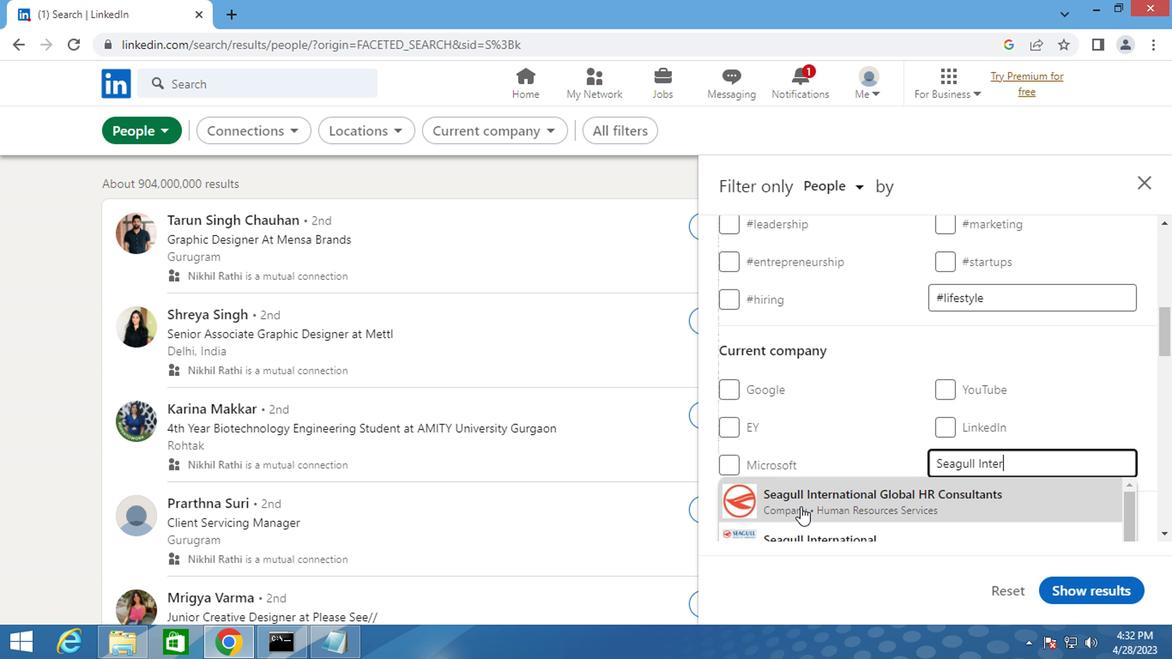 
Action: Mouse scrolled (798, 504) with delta (0, -1)
Screenshot: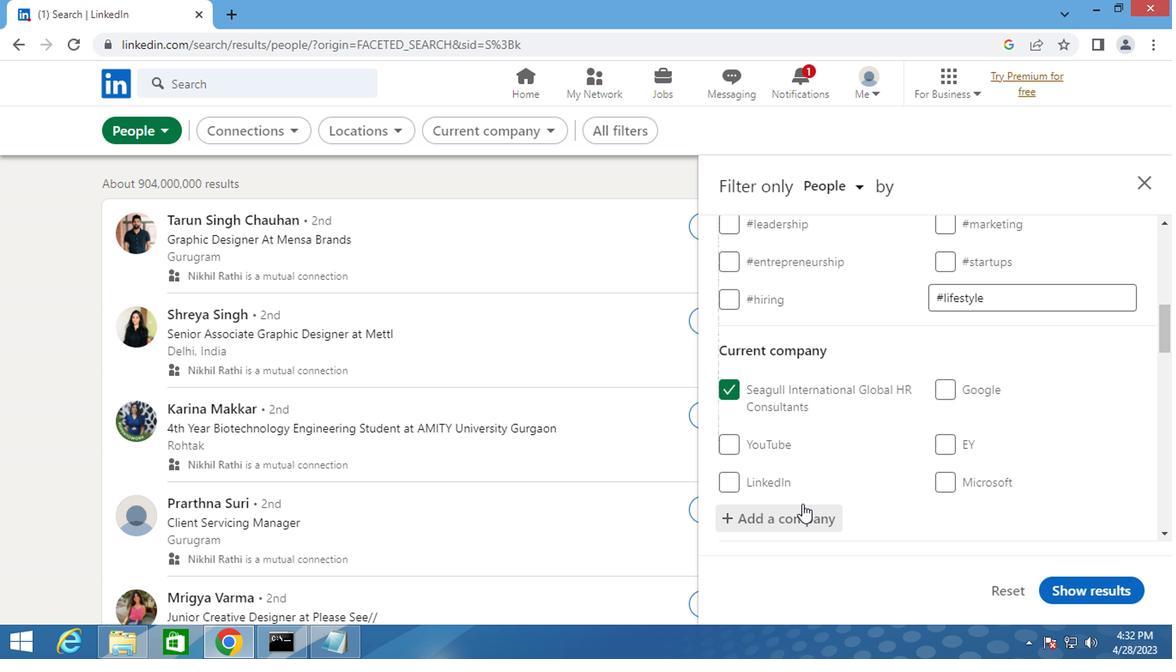 
Action: Mouse scrolled (798, 504) with delta (0, -1)
Screenshot: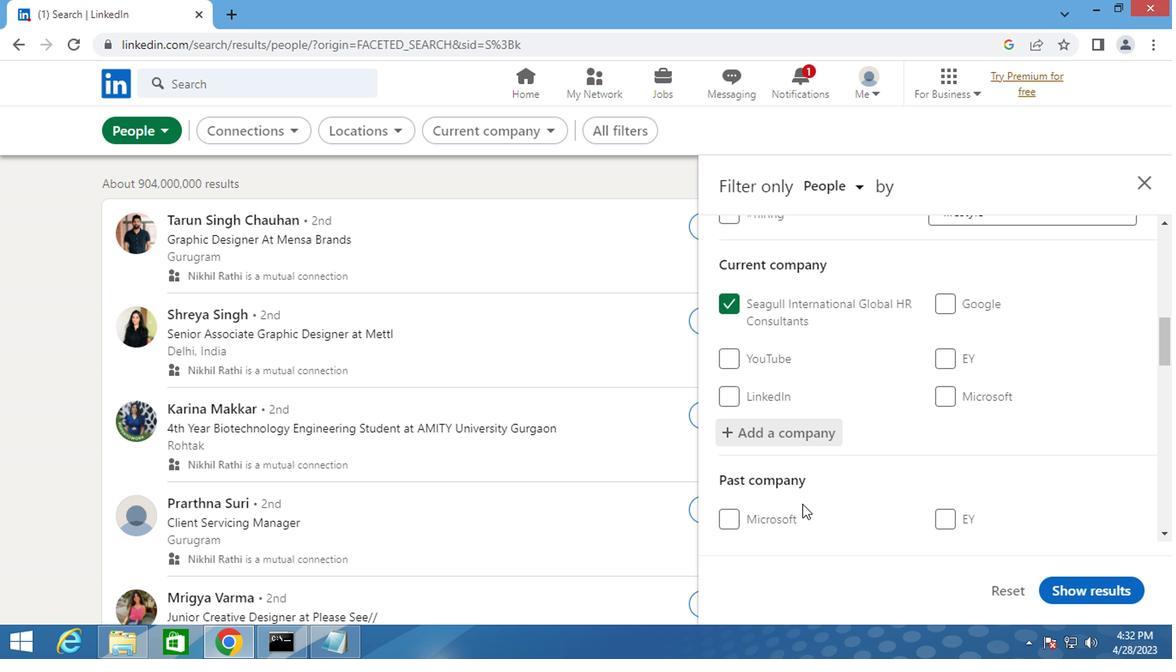 
Action: Mouse scrolled (798, 504) with delta (0, -1)
Screenshot: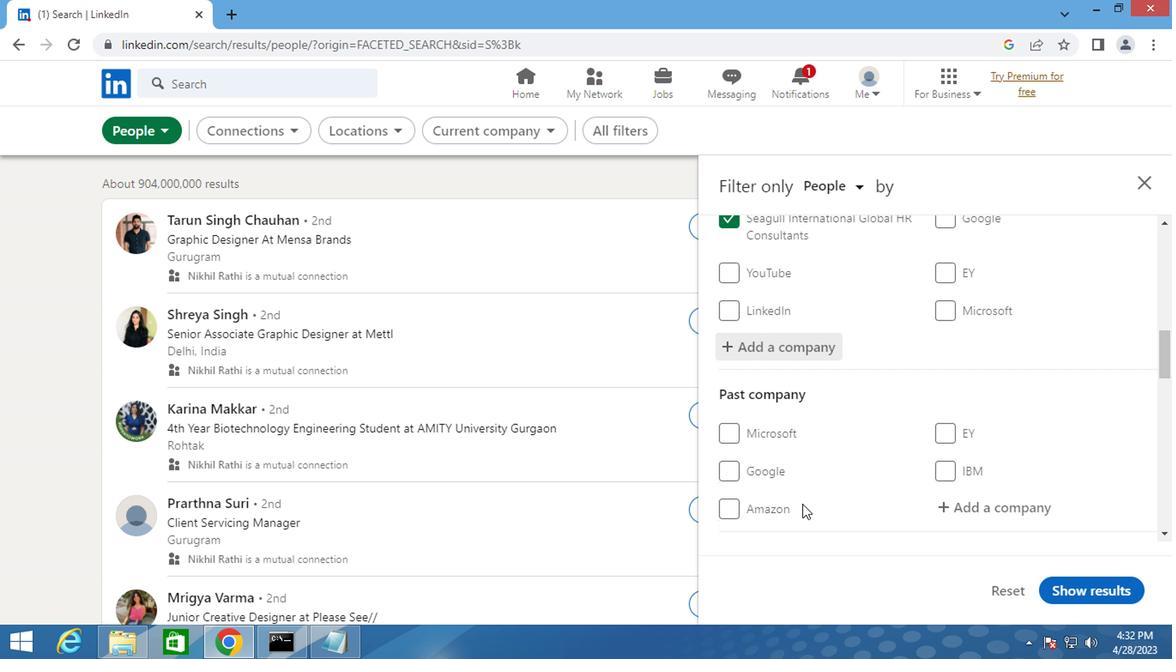 
Action: Mouse scrolled (798, 504) with delta (0, -1)
Screenshot: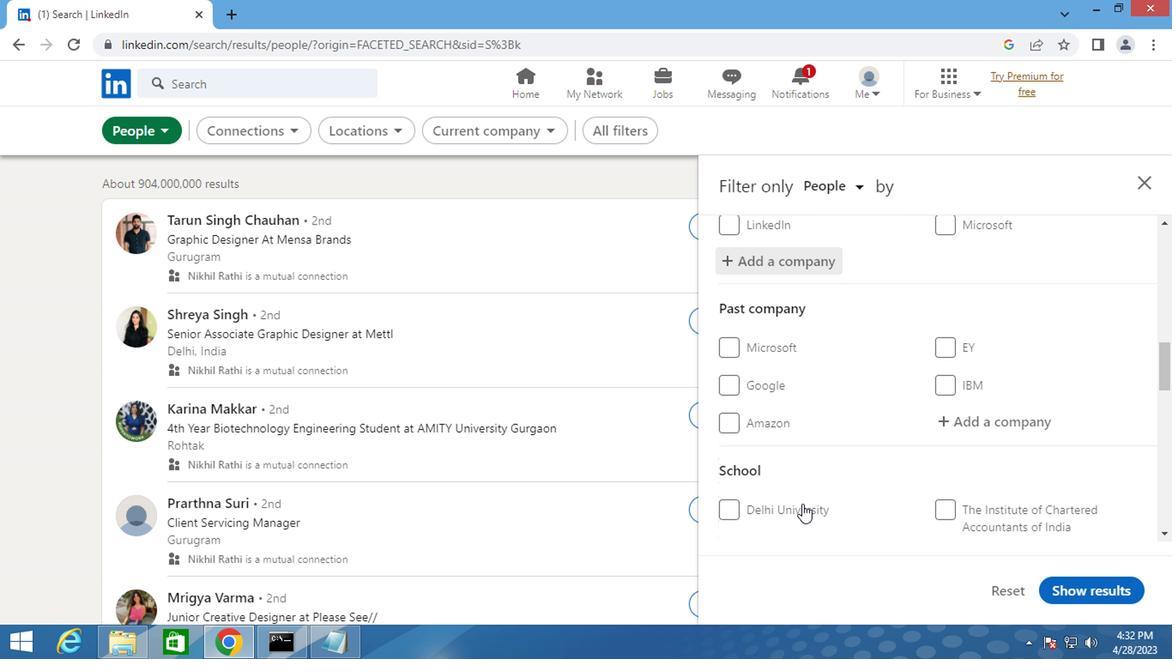 
Action: Mouse scrolled (798, 504) with delta (0, -1)
Screenshot: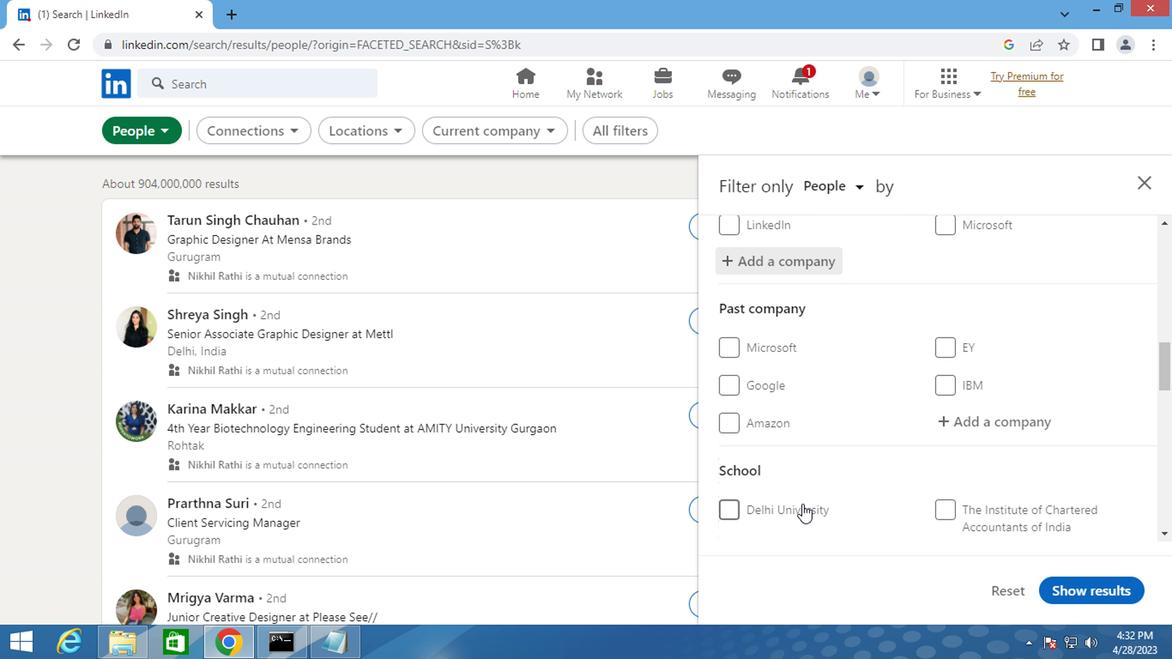 
Action: Mouse moved to (957, 426)
Screenshot: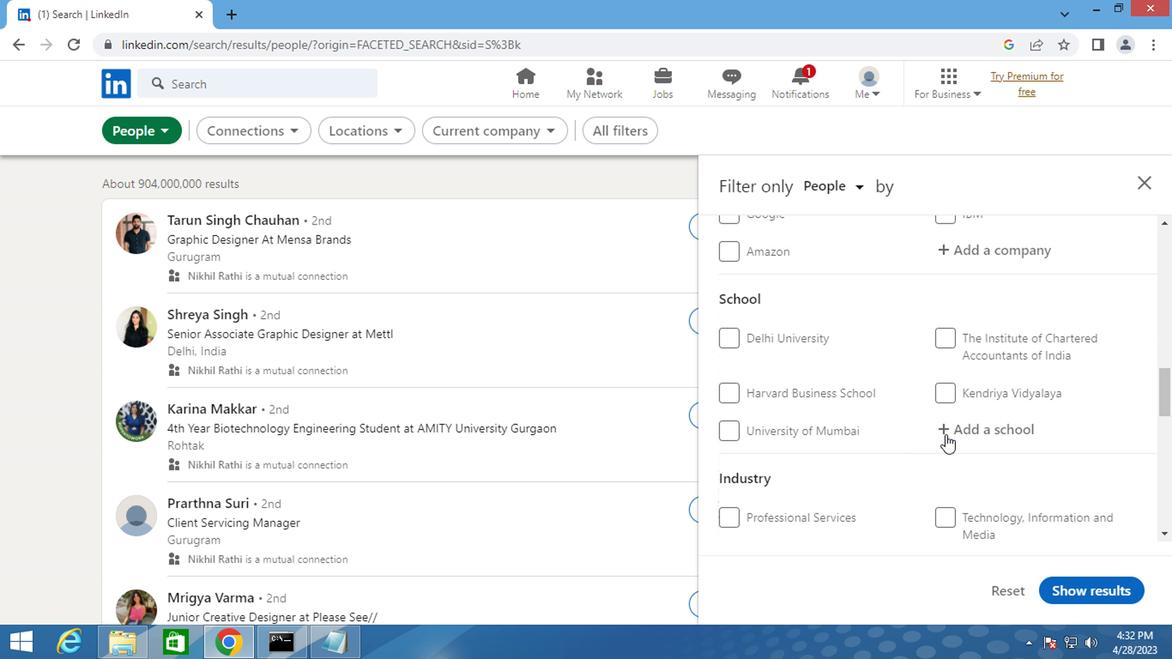 
Action: Mouse pressed left at (957, 426)
Screenshot: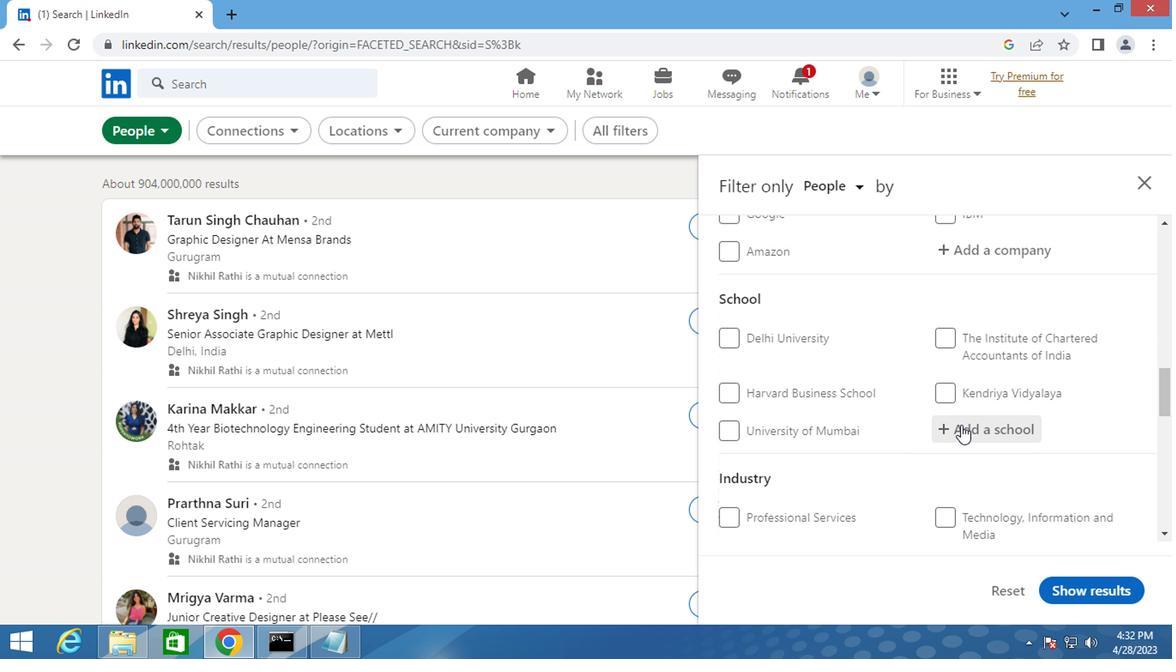 
Action: Key pressed <Key.shift>SANDIP<Key.space>
Screenshot: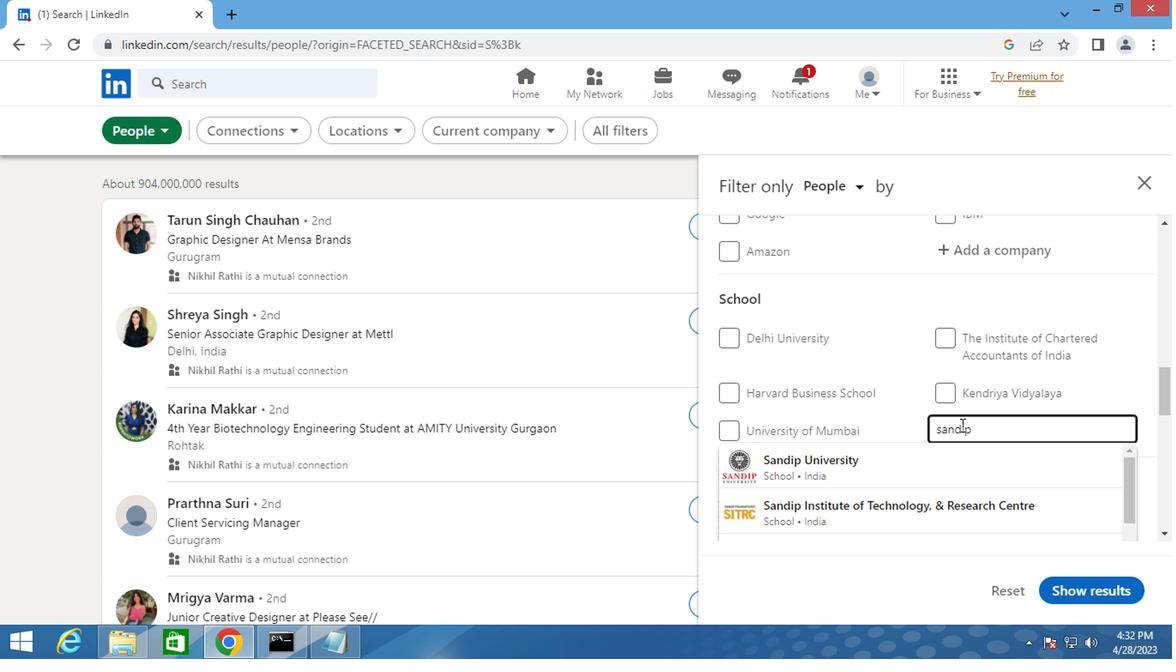 
Action: Mouse moved to (877, 503)
Screenshot: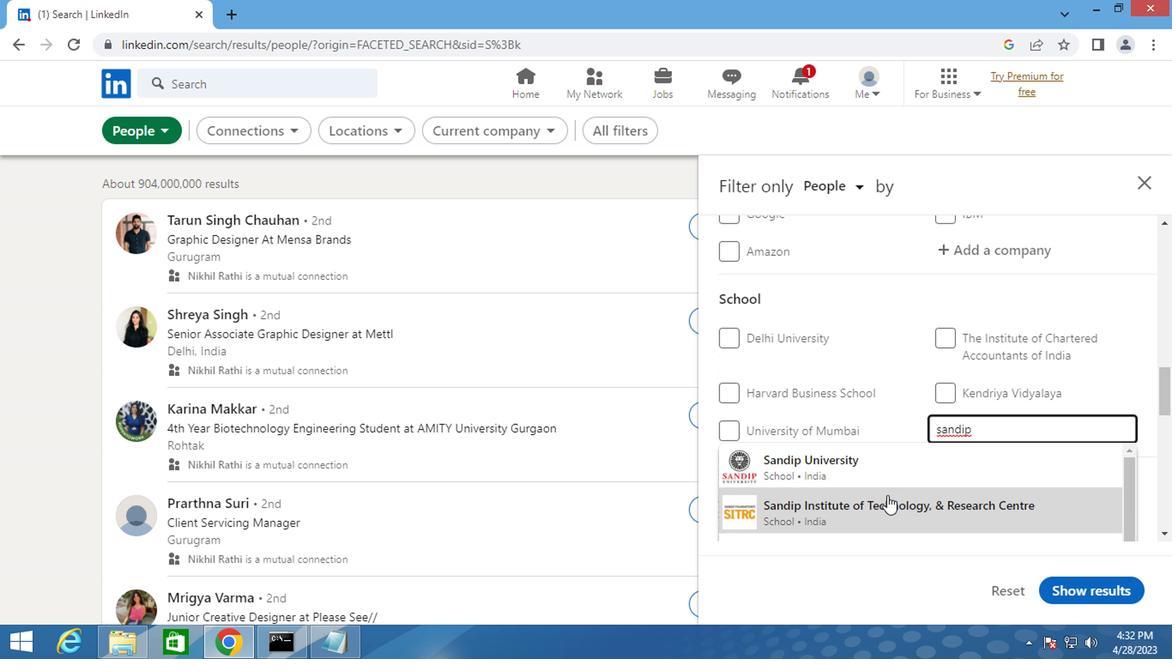 
Action: Mouse pressed left at (877, 503)
Screenshot: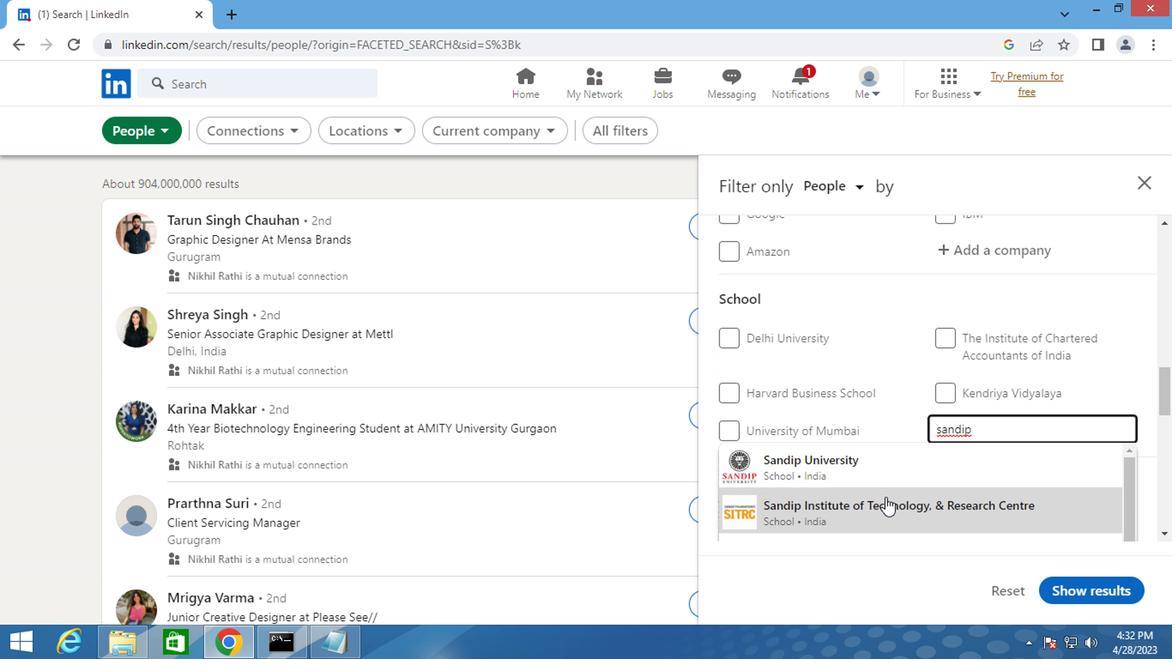 
Action: Mouse moved to (877, 499)
Screenshot: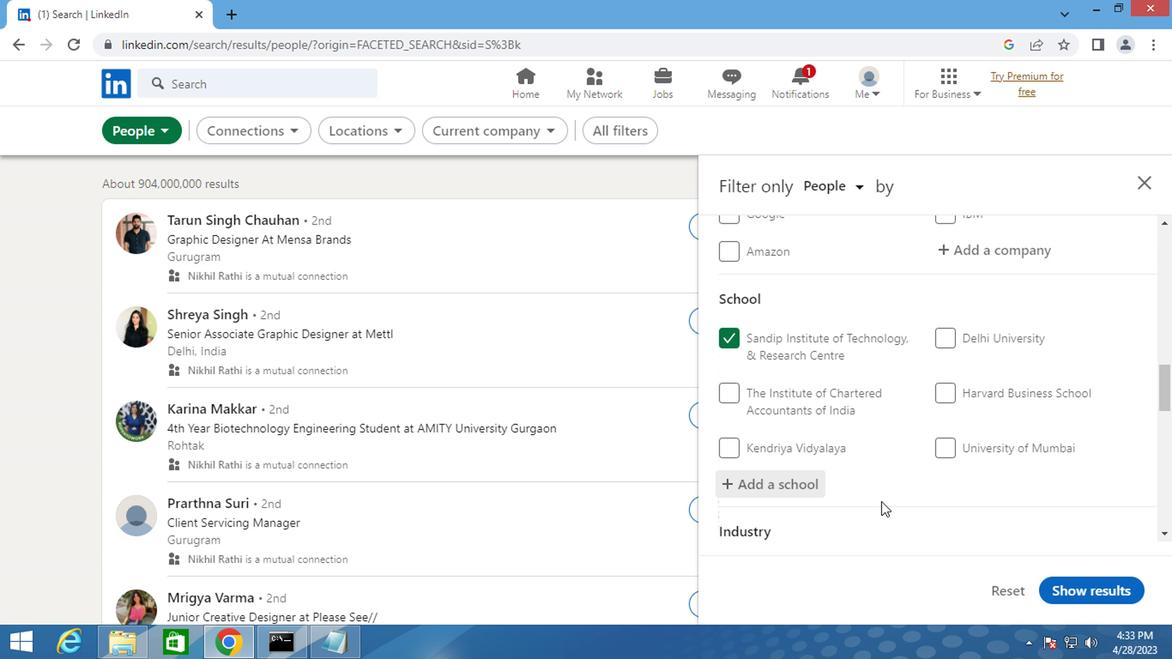 
Action: Mouse scrolled (877, 497) with delta (0, -1)
Screenshot: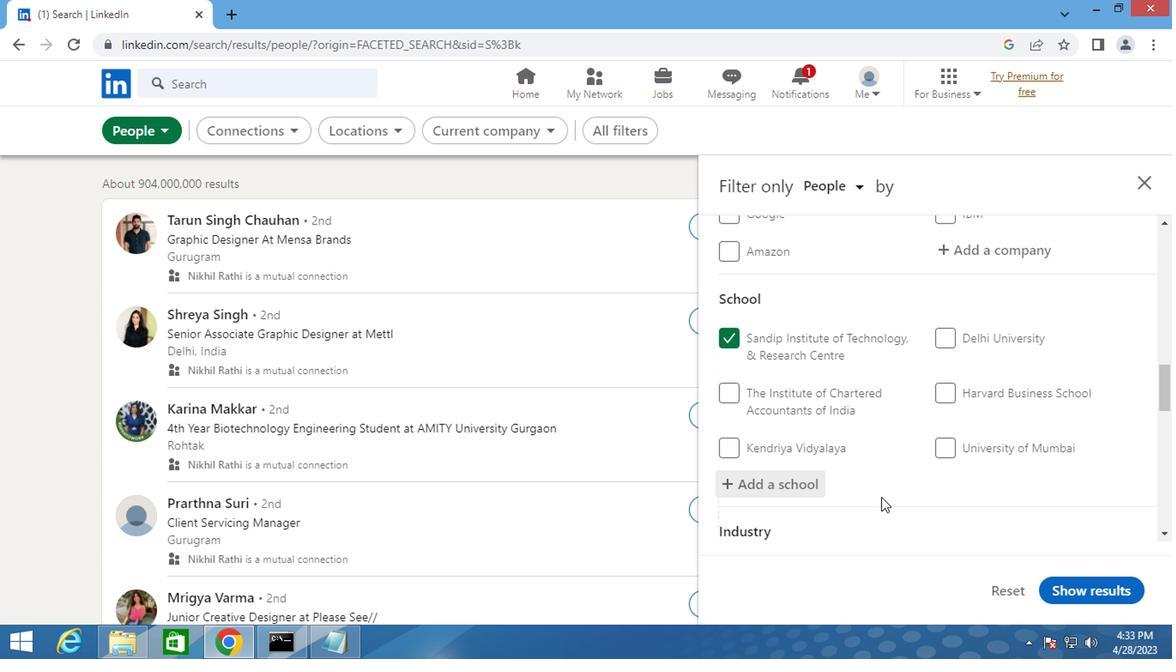 
Action: Mouse scrolled (877, 497) with delta (0, -1)
Screenshot: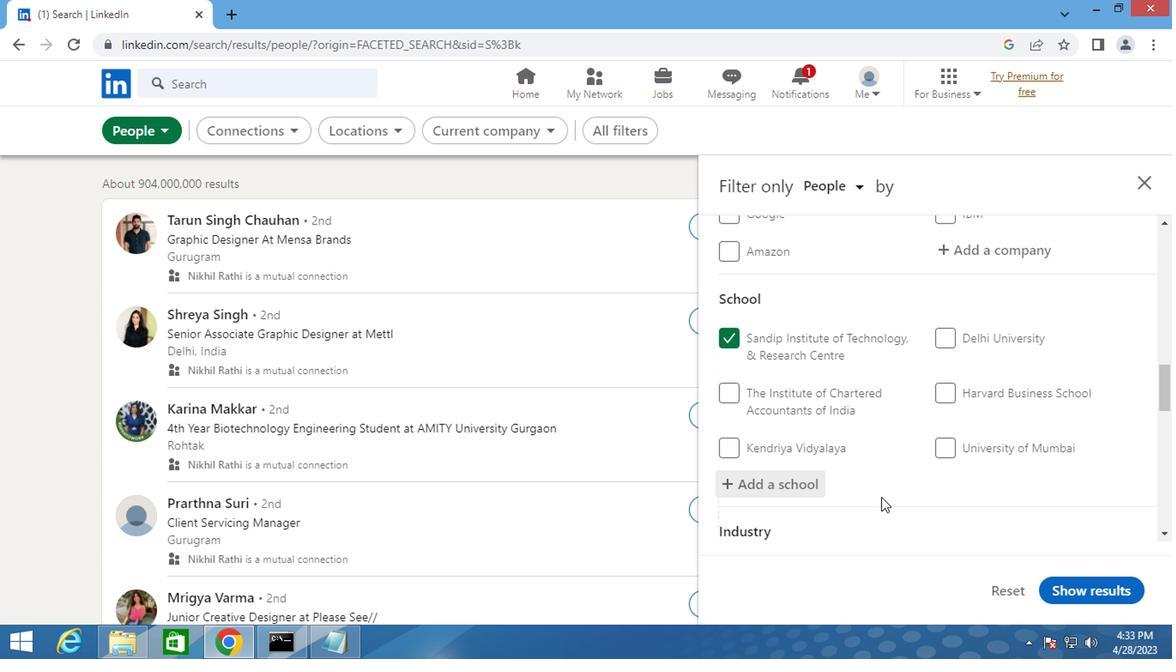 
Action: Mouse moved to (900, 486)
Screenshot: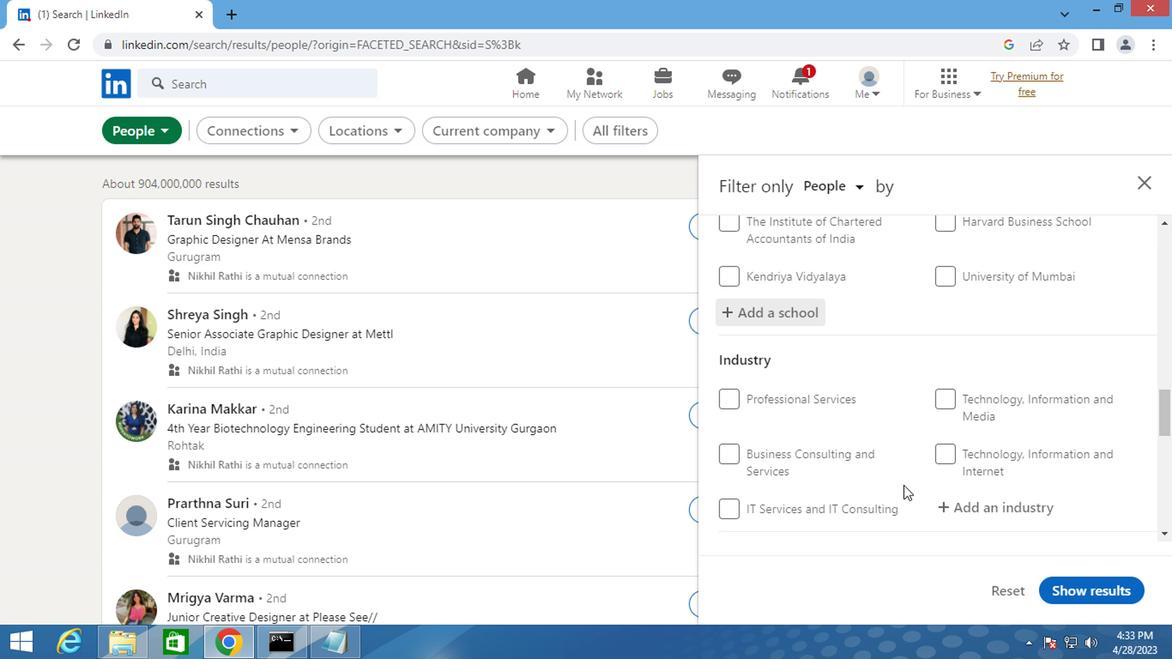 
Action: Mouse scrolled (900, 485) with delta (0, -1)
Screenshot: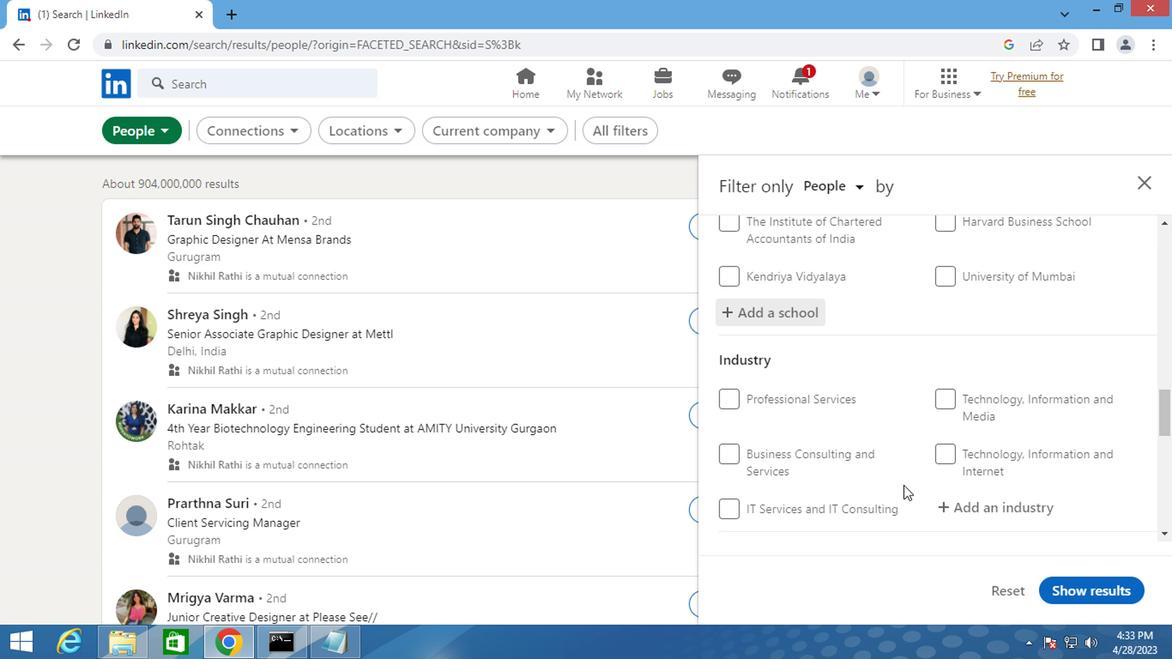 
Action: Mouse moved to (967, 420)
Screenshot: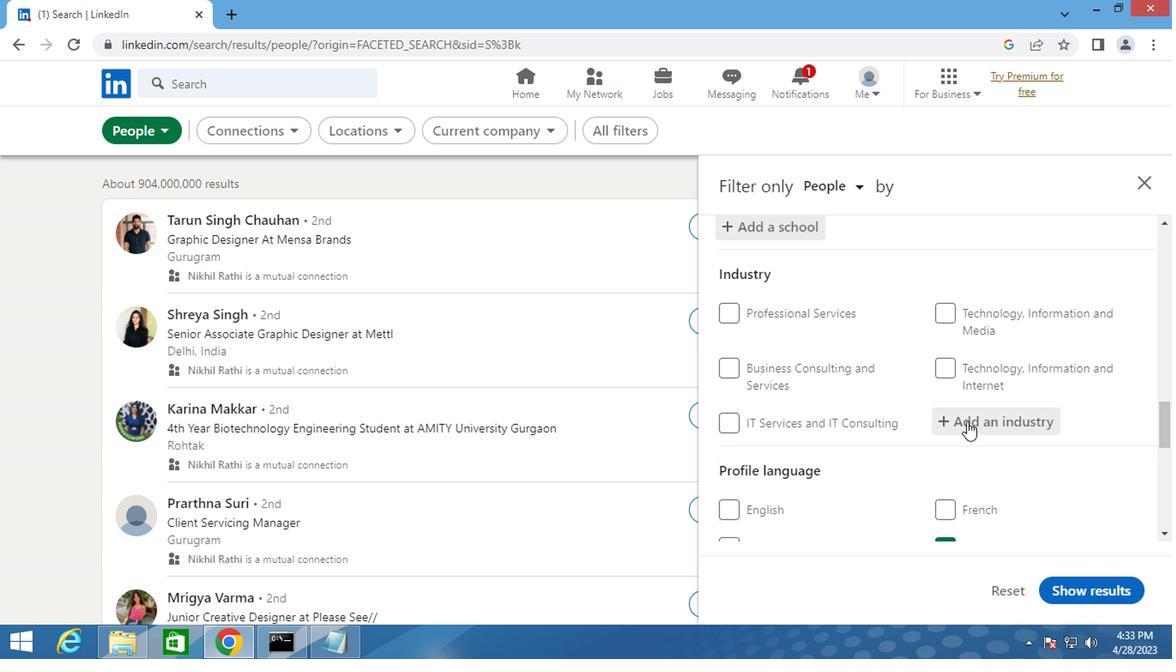 
Action: Mouse pressed left at (967, 420)
Screenshot: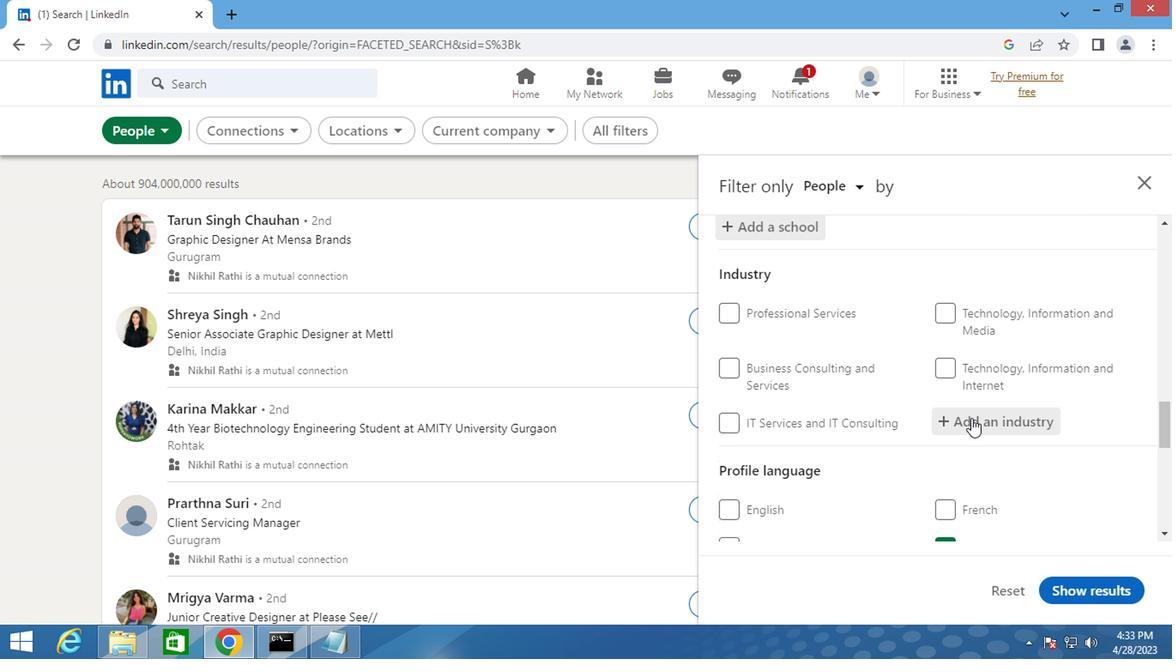 
Action: Key pressed <Key.shift>BEVER
Screenshot: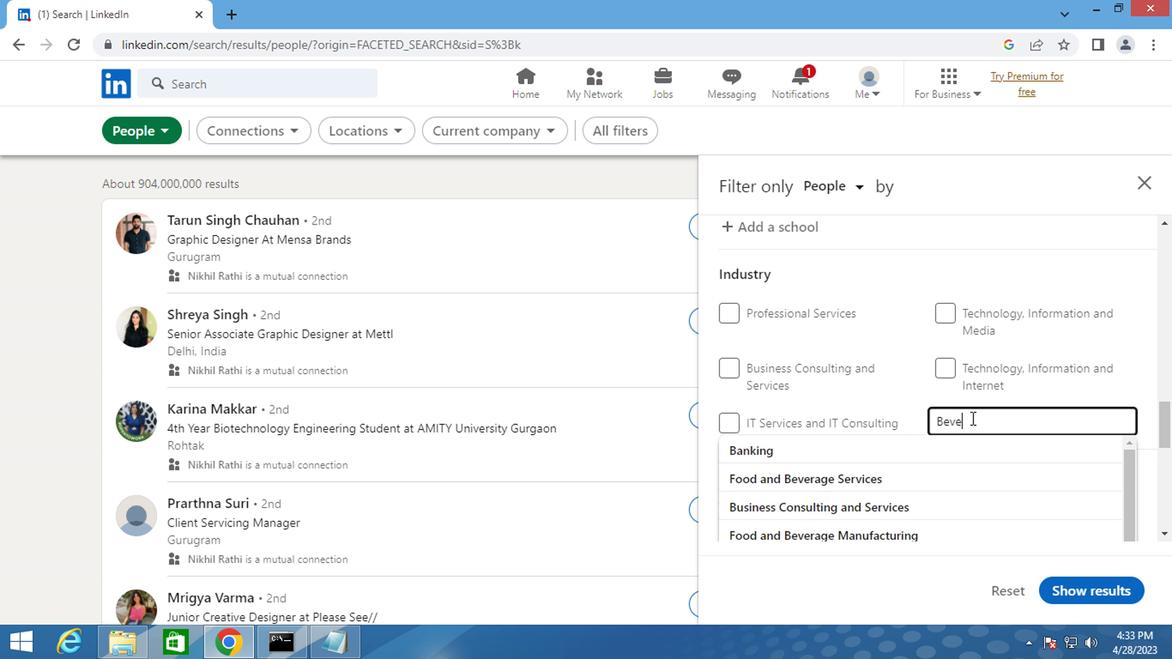 
Action: Mouse moved to (825, 510)
Screenshot: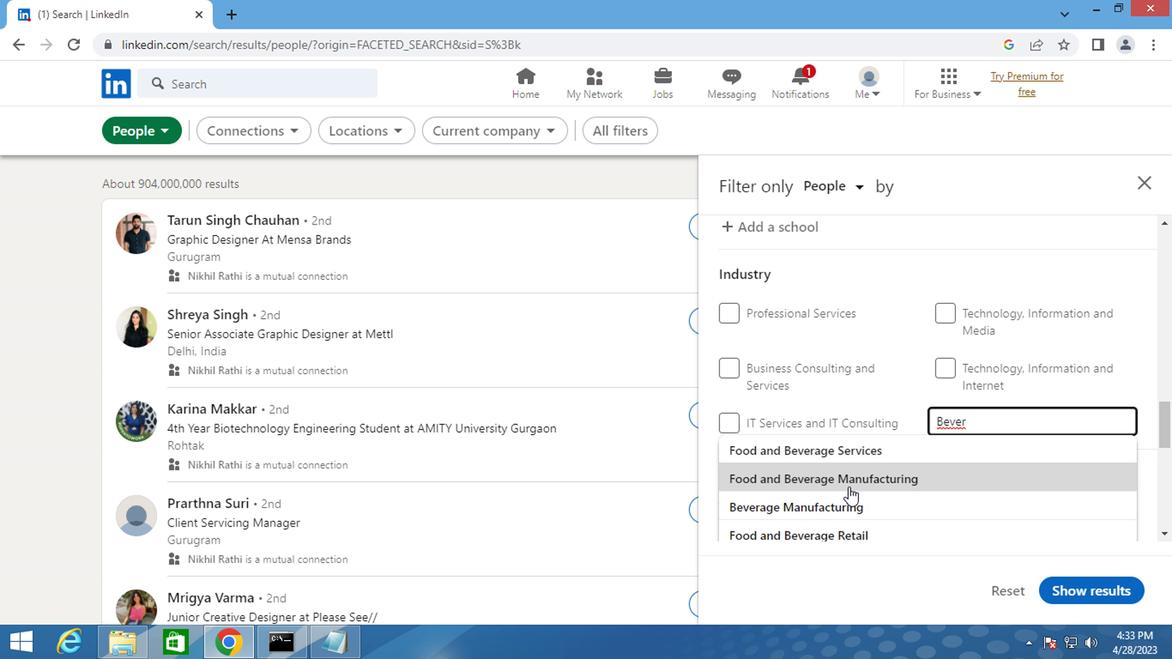 
Action: Mouse pressed left at (825, 510)
Screenshot: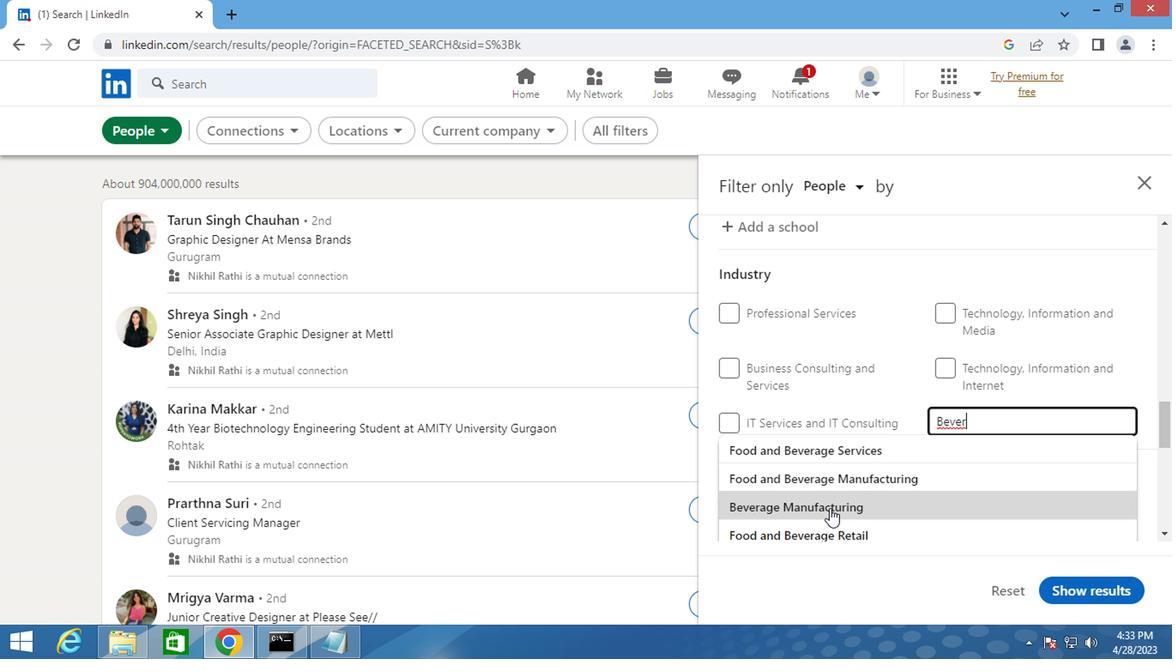 
Action: Mouse moved to (845, 499)
Screenshot: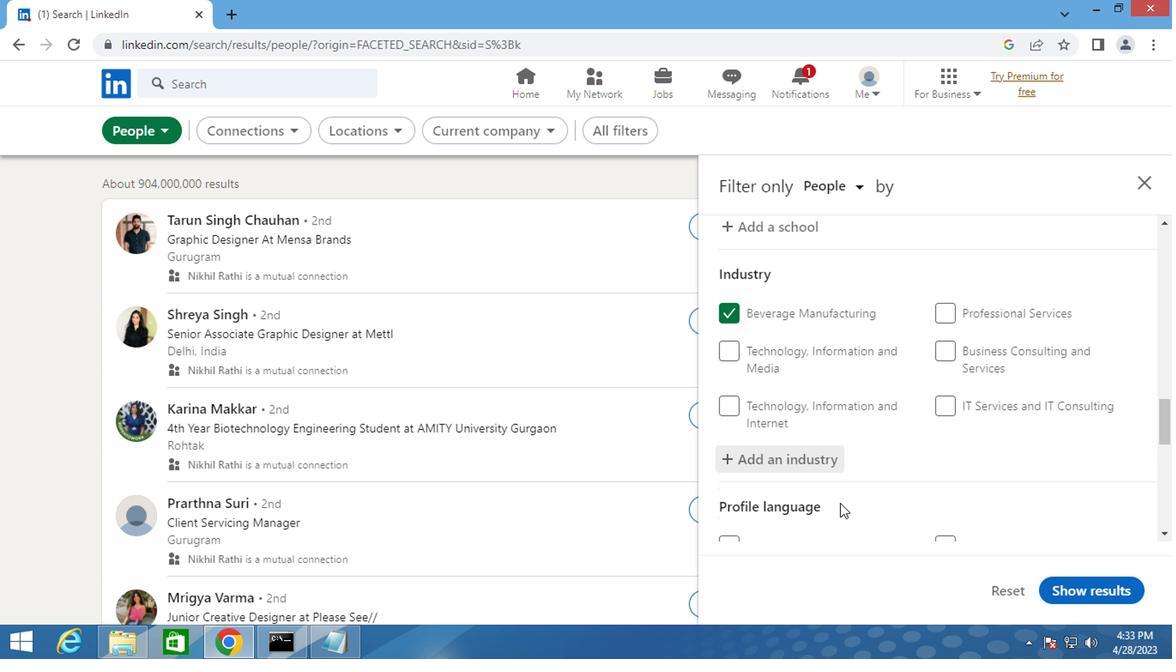 
Action: Mouse scrolled (845, 497) with delta (0, -1)
Screenshot: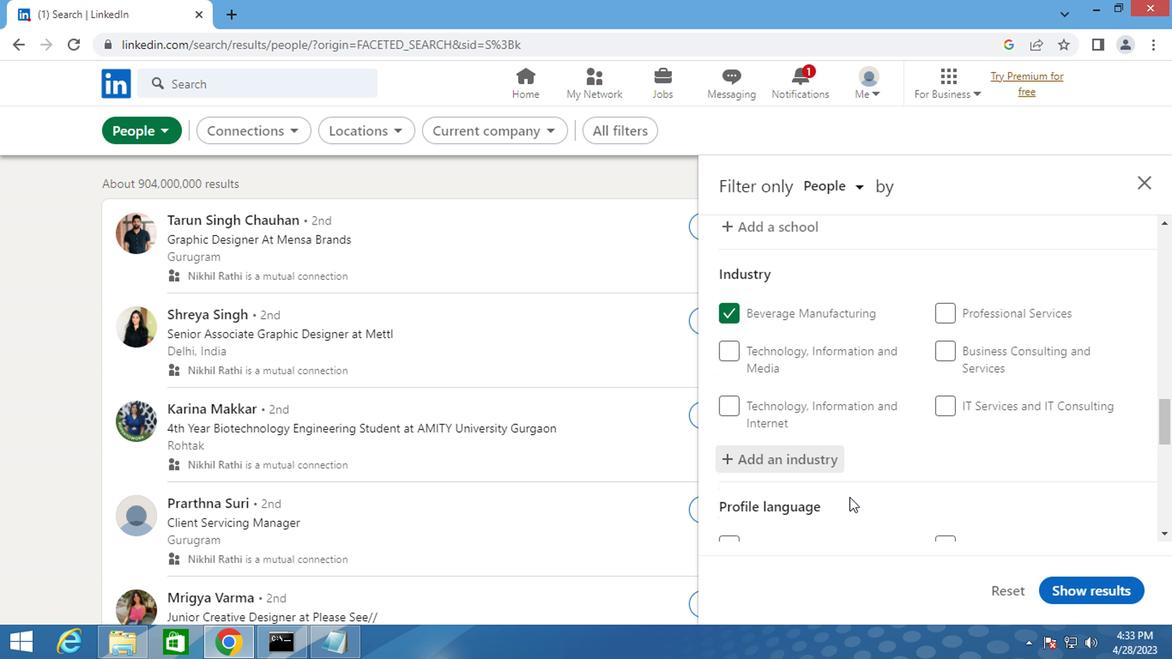 
Action: Mouse scrolled (845, 497) with delta (0, -1)
Screenshot: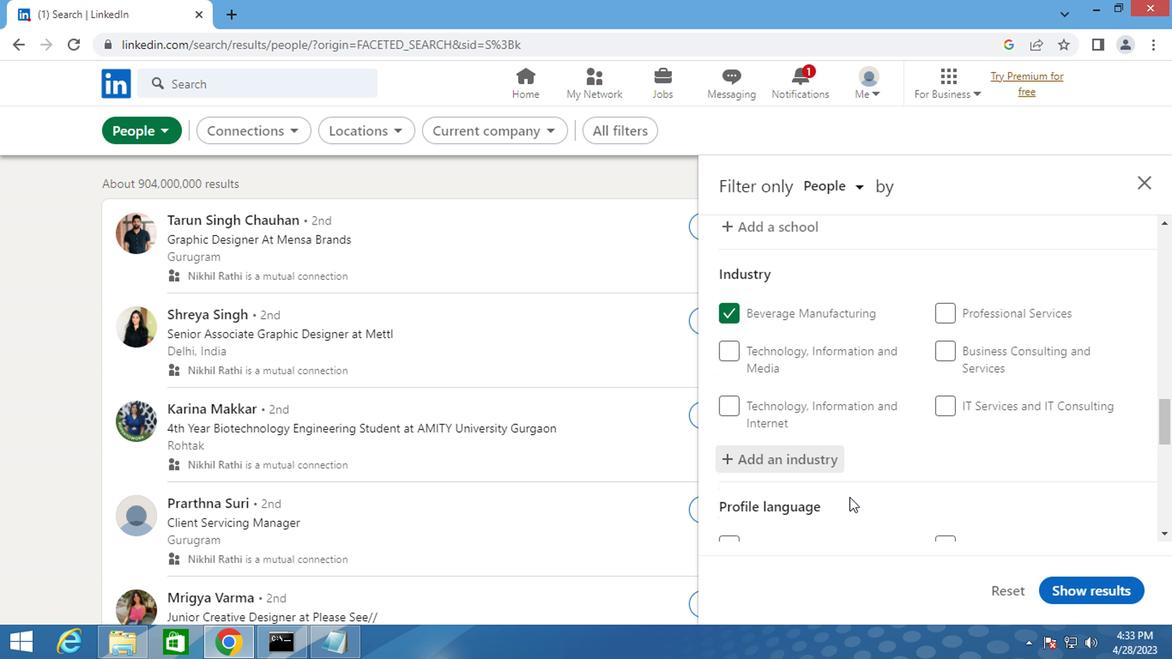 
Action: Mouse scrolled (845, 497) with delta (0, -1)
Screenshot: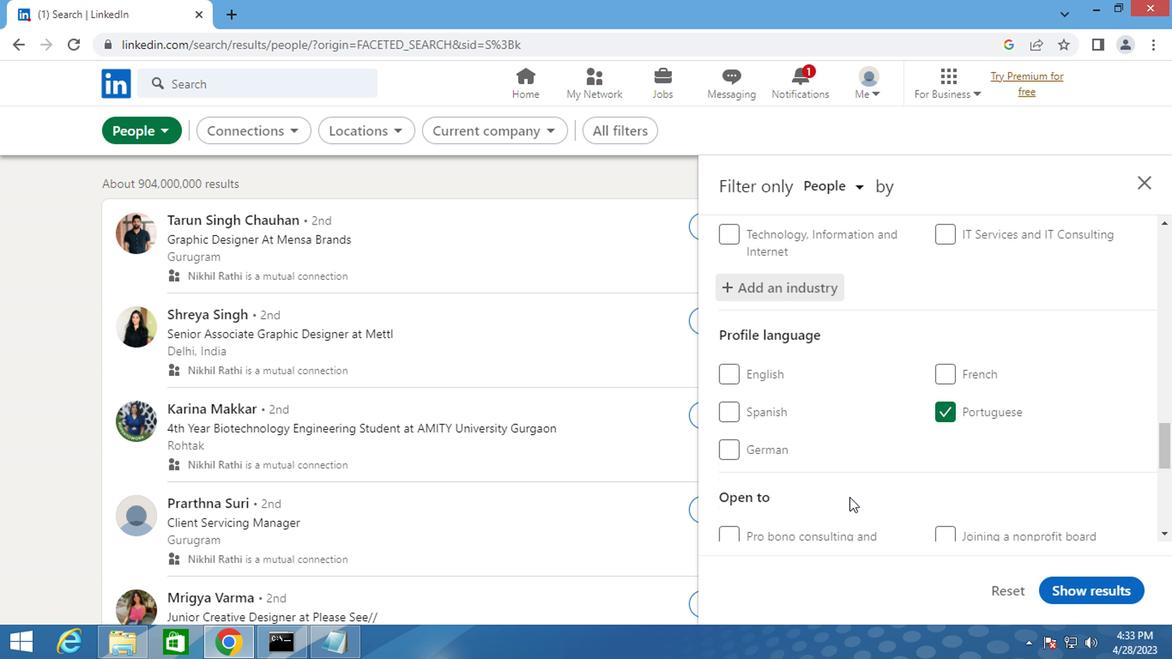 
Action: Mouse scrolled (845, 497) with delta (0, -1)
Screenshot: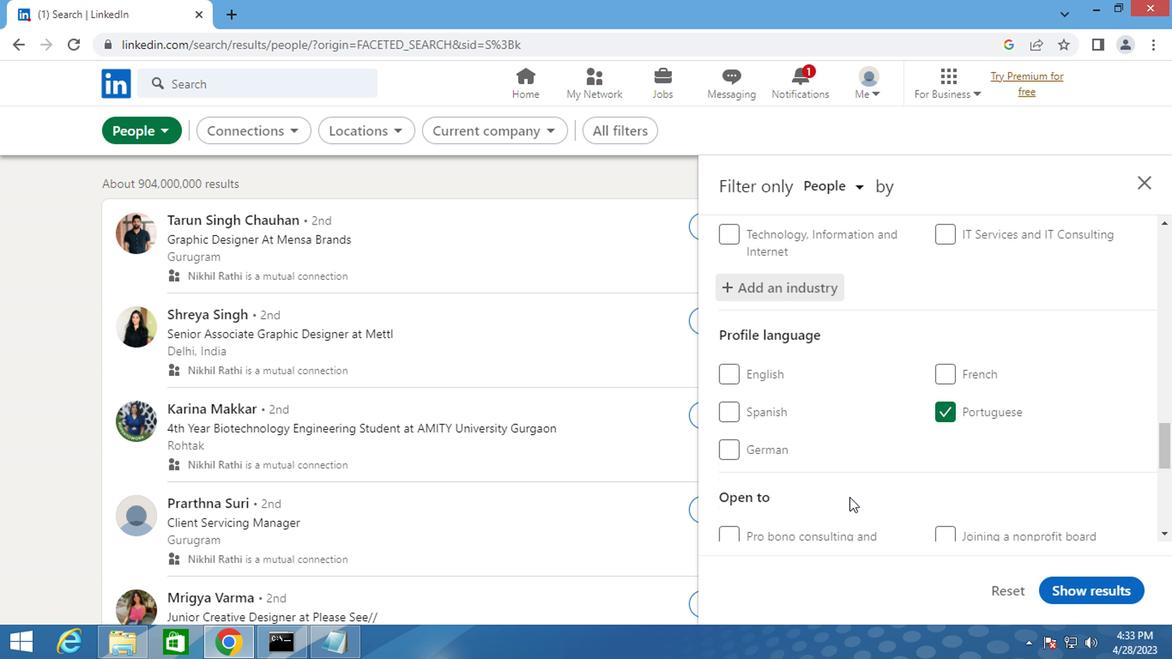 
Action: Mouse scrolled (845, 497) with delta (0, -1)
Screenshot: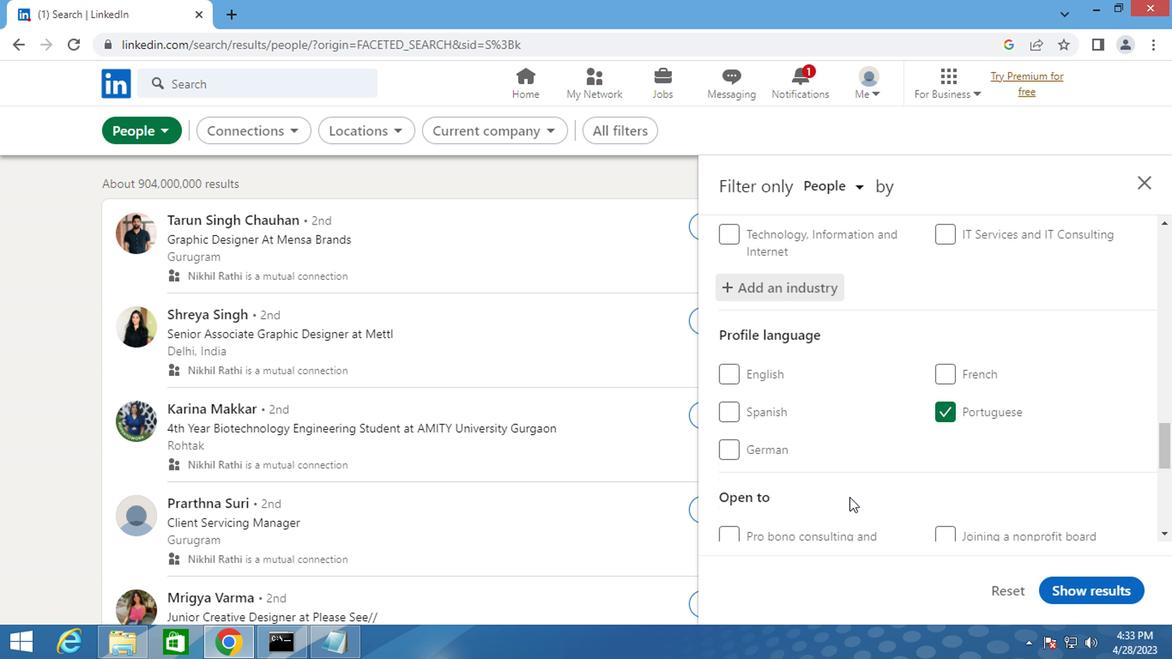 
Action: Mouse moved to (943, 453)
Screenshot: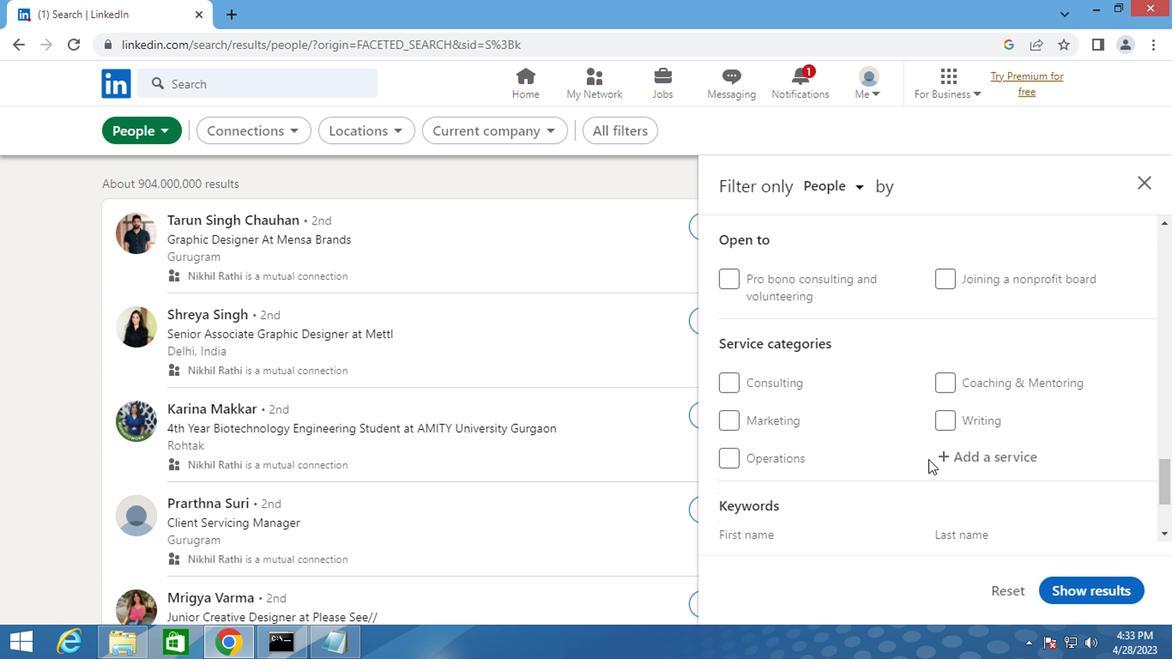 
Action: Mouse pressed left at (943, 453)
Screenshot: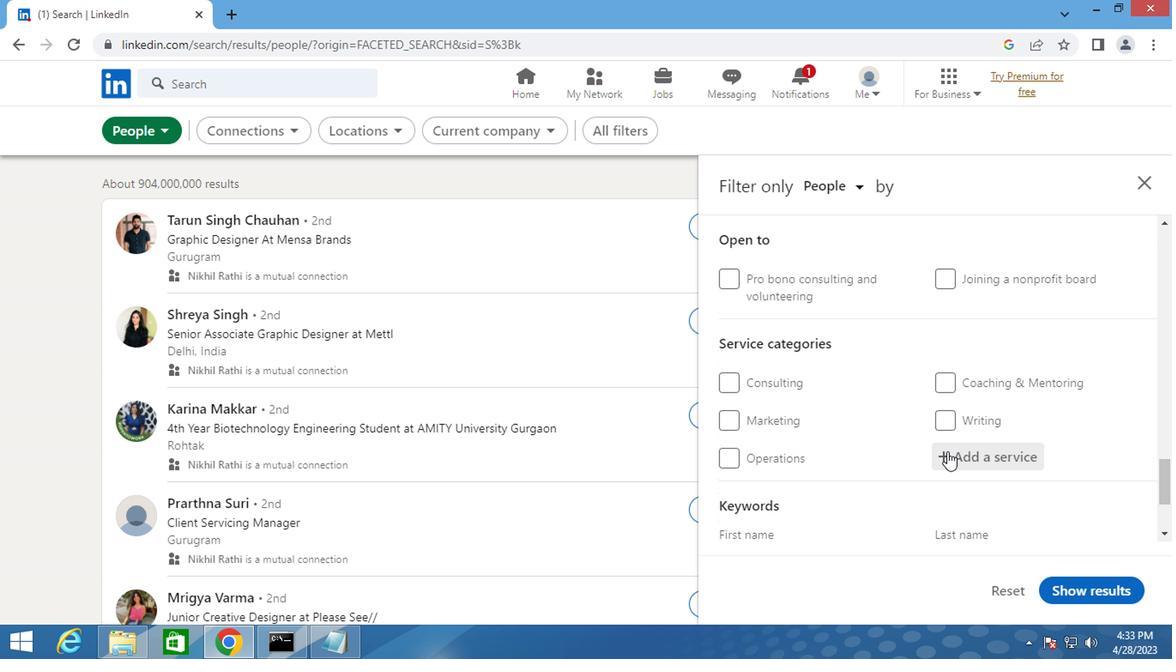 
Action: Key pressed <Key.shift>WEB<Key.space>
Screenshot: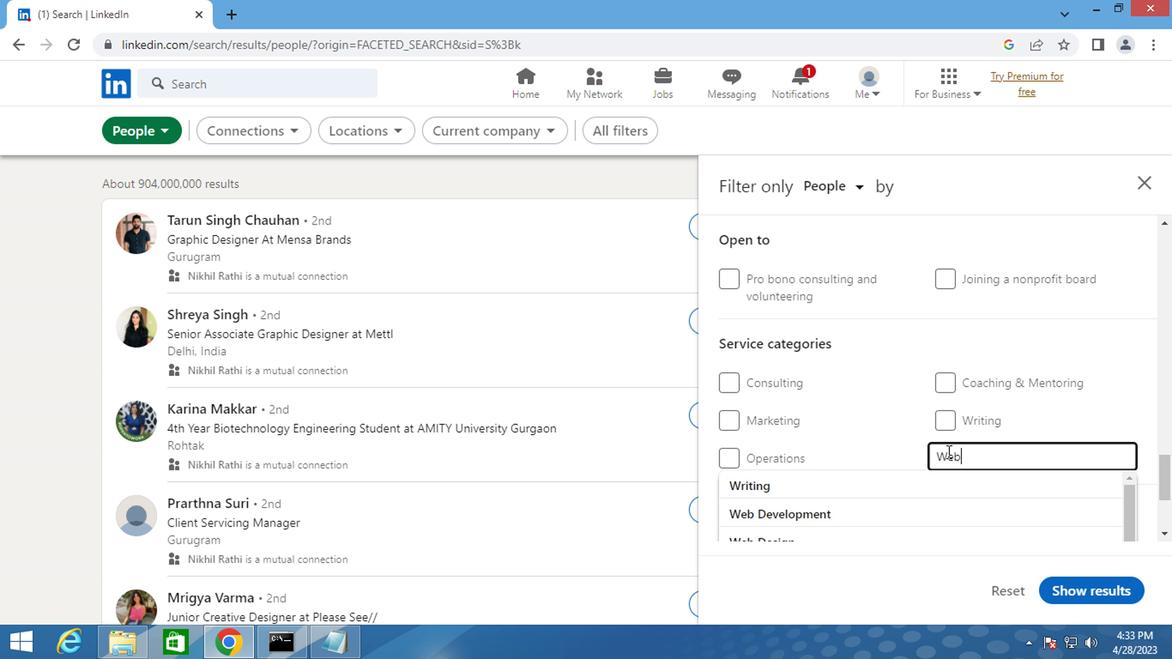 
Action: Mouse moved to (792, 476)
Screenshot: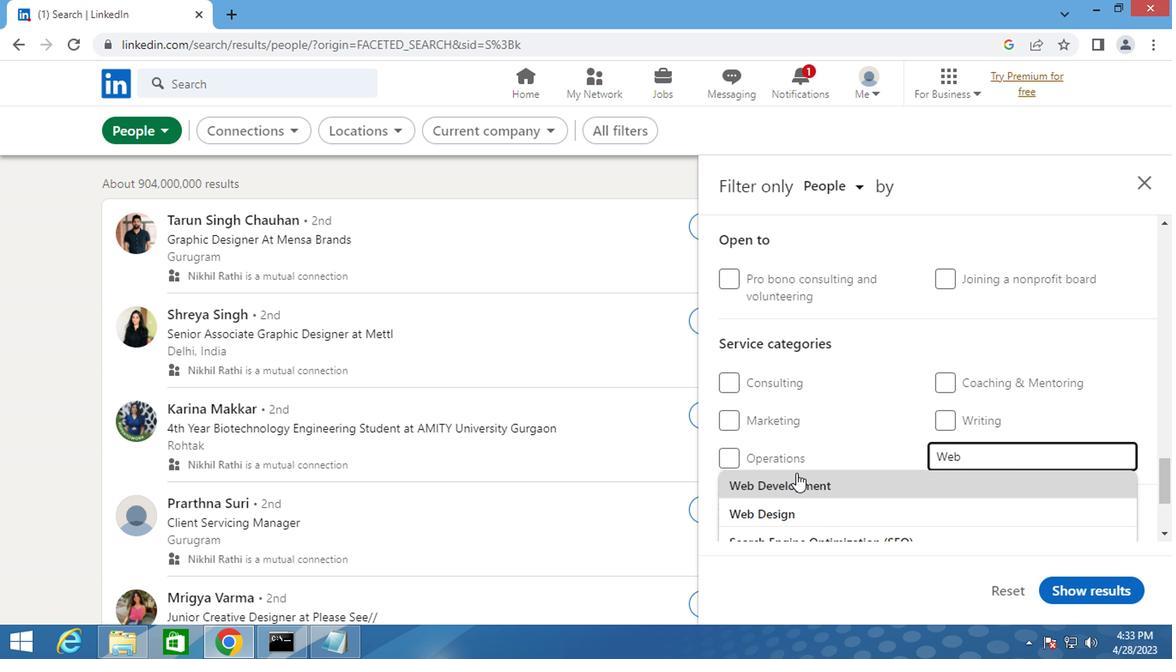
Action: Mouse pressed left at (792, 476)
Screenshot: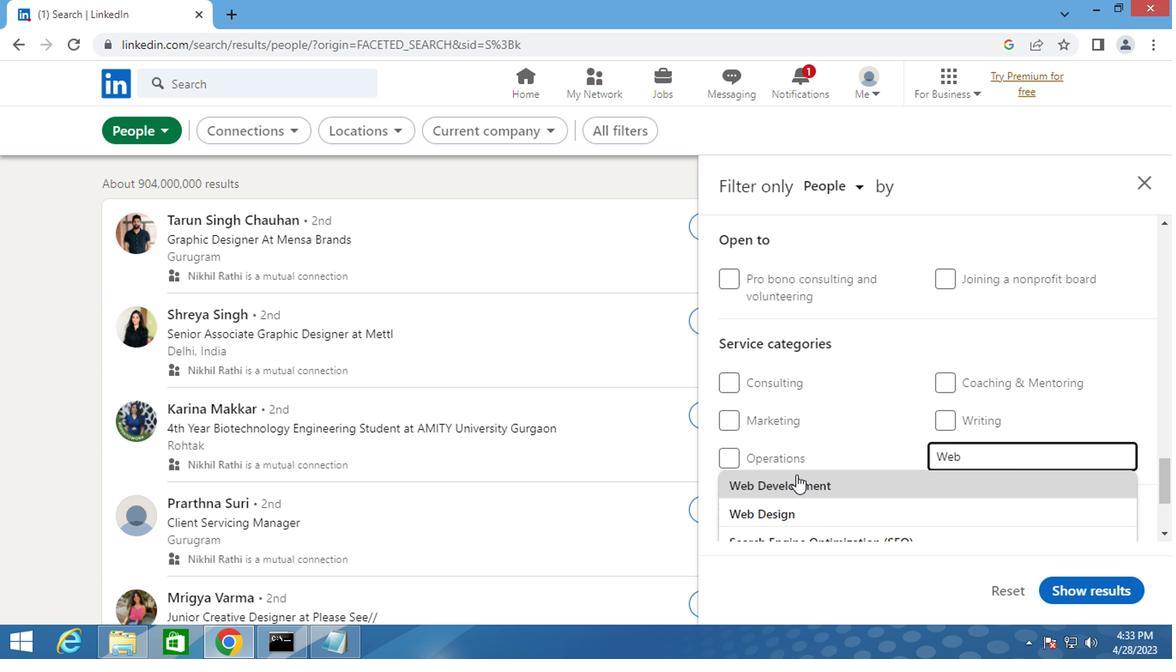 
Action: Mouse scrolled (792, 475) with delta (0, 0)
Screenshot: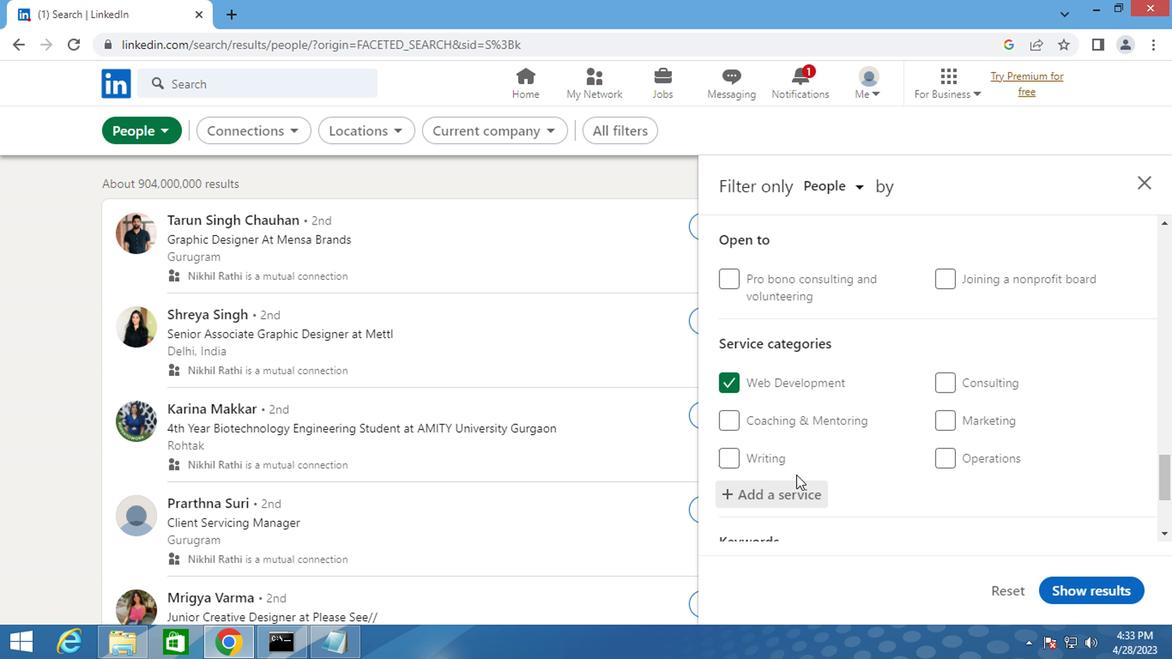 
Action: Mouse scrolled (792, 475) with delta (0, 0)
Screenshot: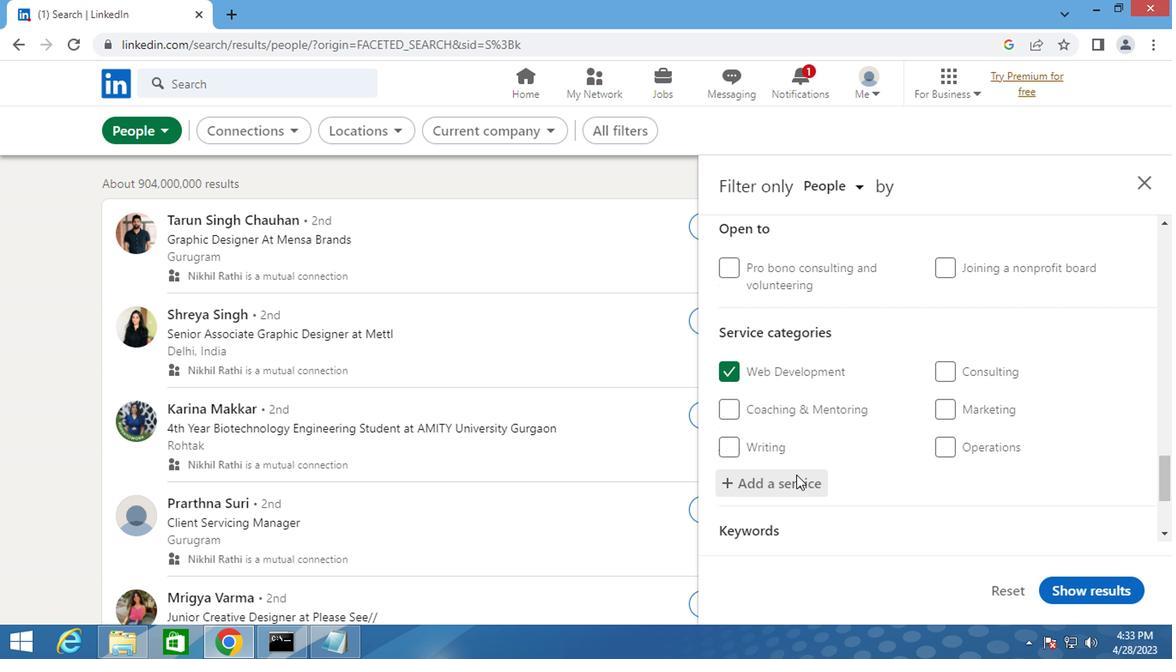 
Action: Mouse scrolled (792, 475) with delta (0, 0)
Screenshot: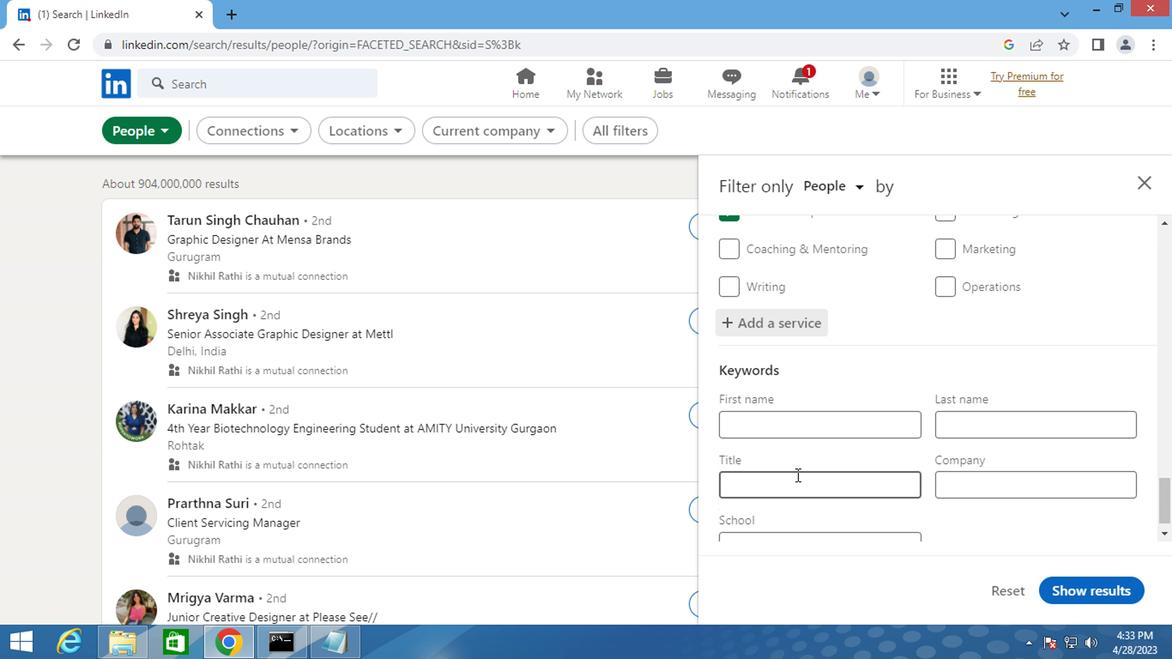 
Action: Mouse pressed left at (792, 476)
Screenshot: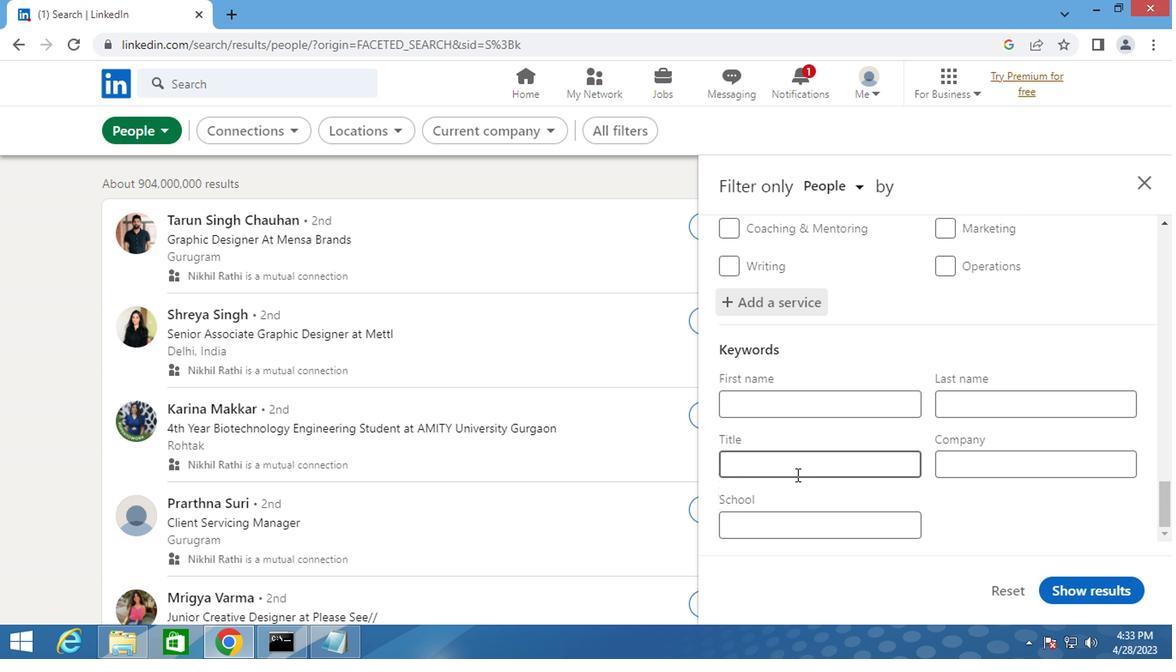 
Action: Key pressed <Key.shift>APPLICATION<Key.space><Key.shift>DEVELOPER
Screenshot: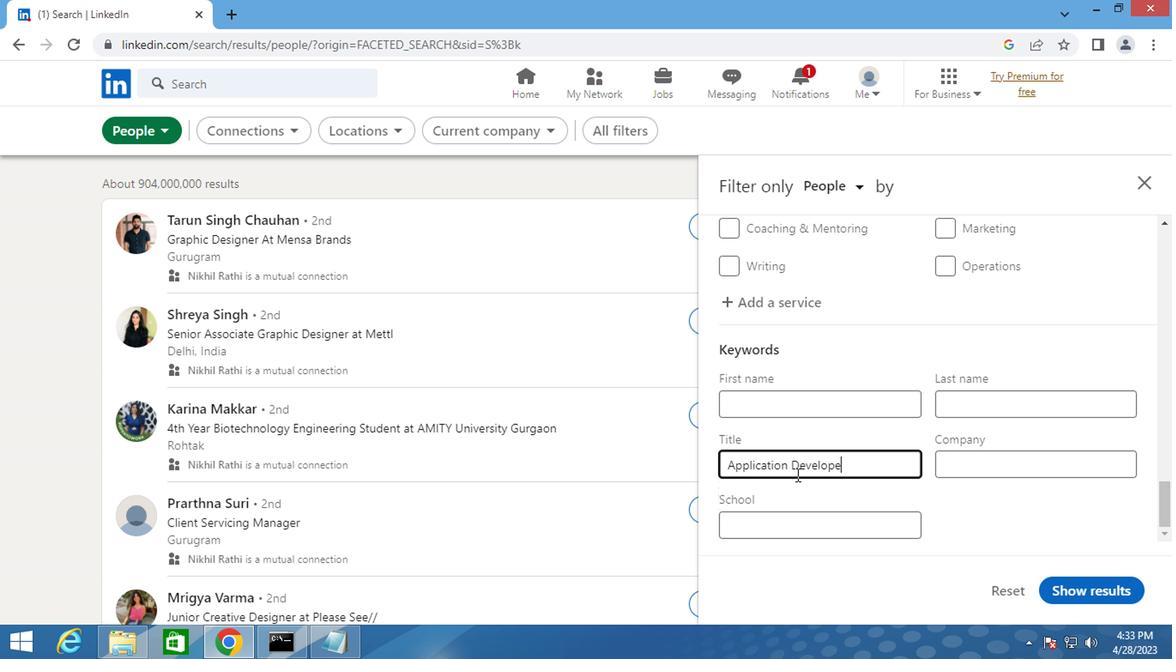 
Action: Mouse moved to (1059, 582)
Screenshot: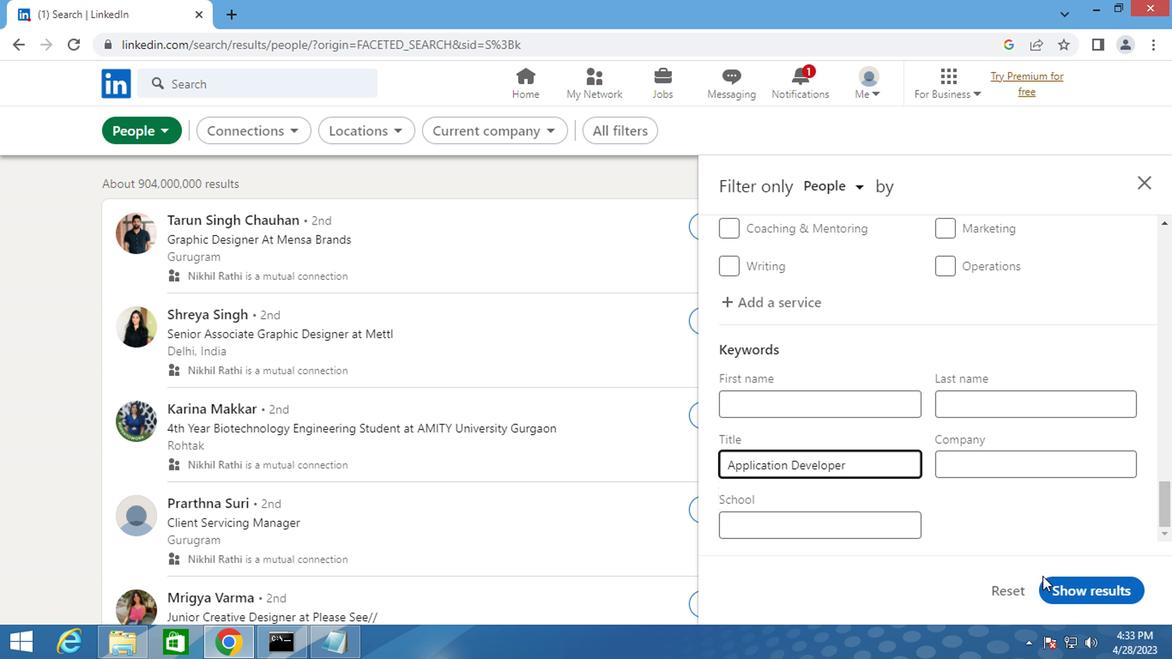 
Action: Mouse pressed left at (1059, 582)
Screenshot: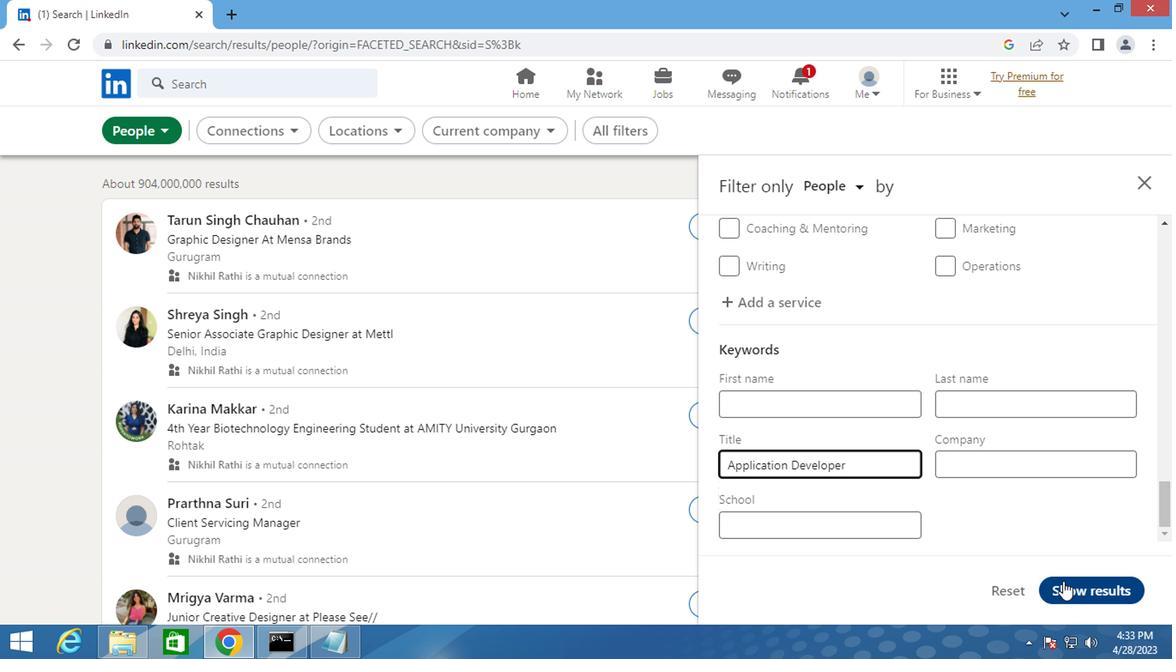 
